 Task: Find connections with filter location Villa Alemana with filter topic #jobseekerswith filter profile language French with filter current company Vrinda Global with filter school Jagannath University, Jaipur with filter industry Advertising Services with filter service category Healthcare Consulting with filter keywords title Managers
Action: Mouse moved to (604, 70)
Screenshot: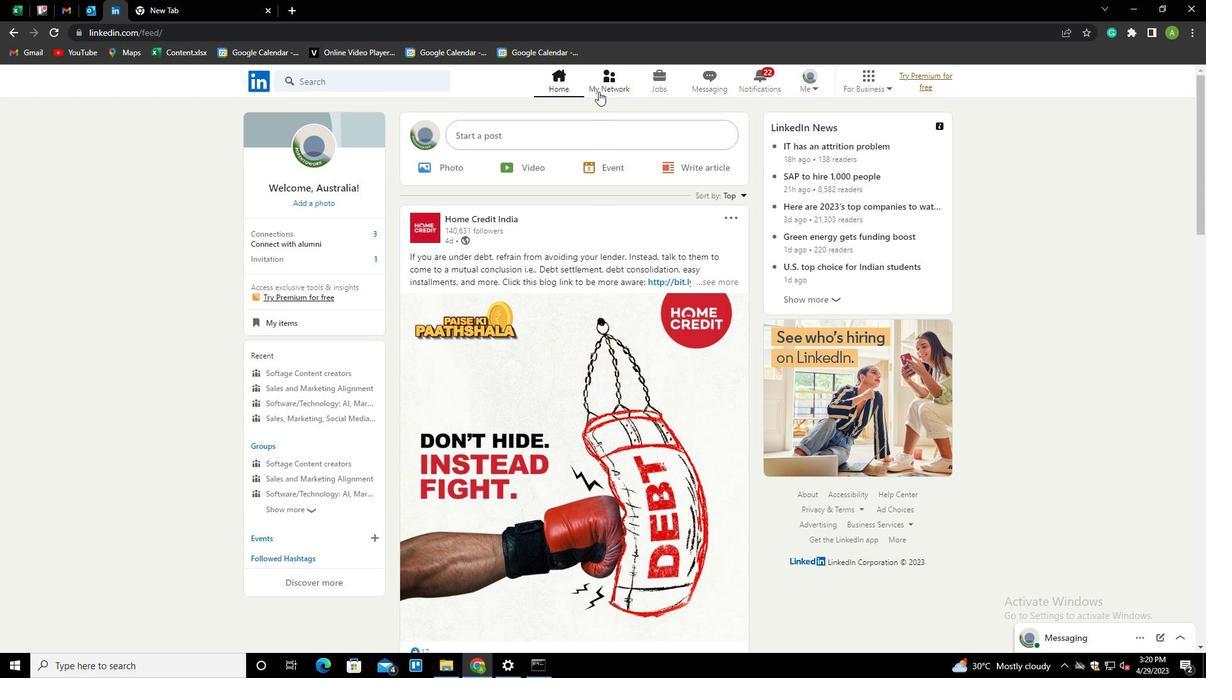 
Action: Mouse pressed left at (604, 70)
Screenshot: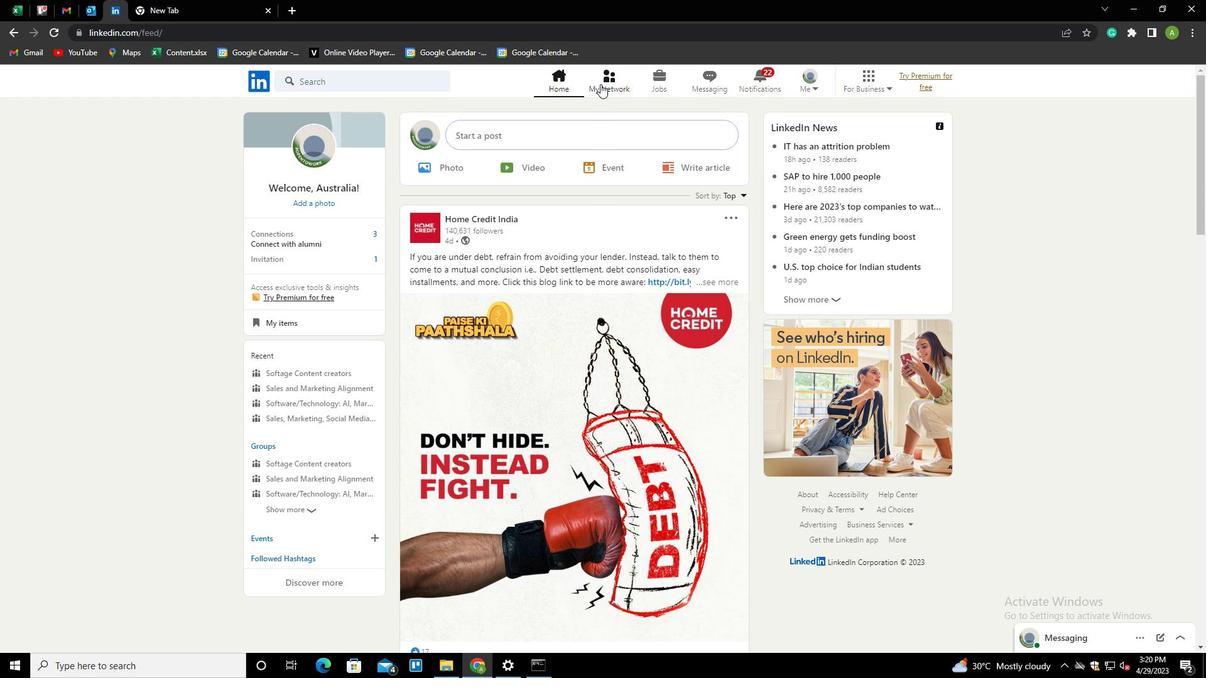 
Action: Mouse moved to (341, 143)
Screenshot: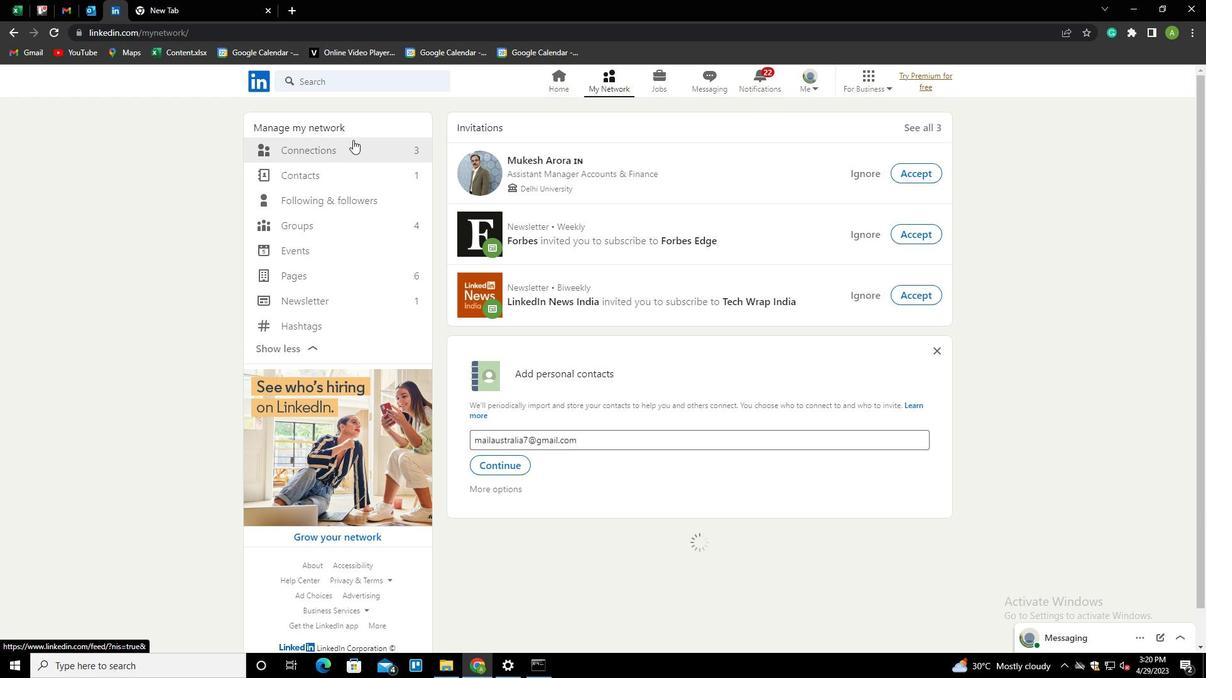 
Action: Mouse pressed left at (341, 143)
Screenshot: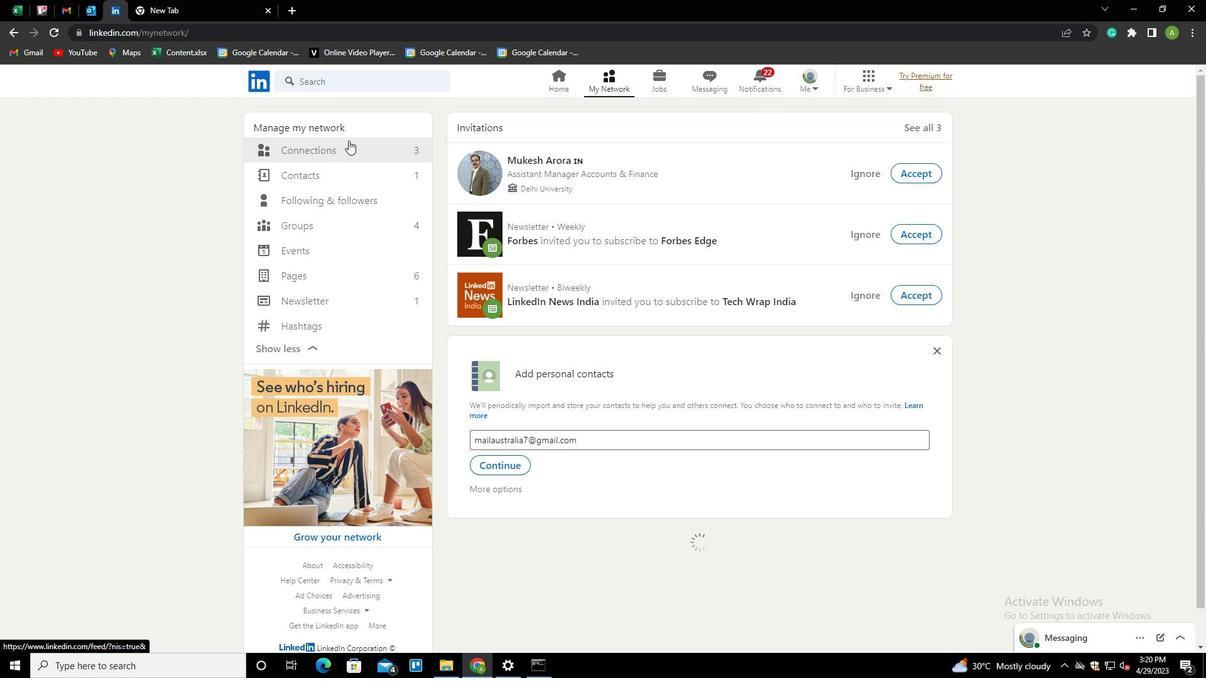 
Action: Mouse moved to (674, 148)
Screenshot: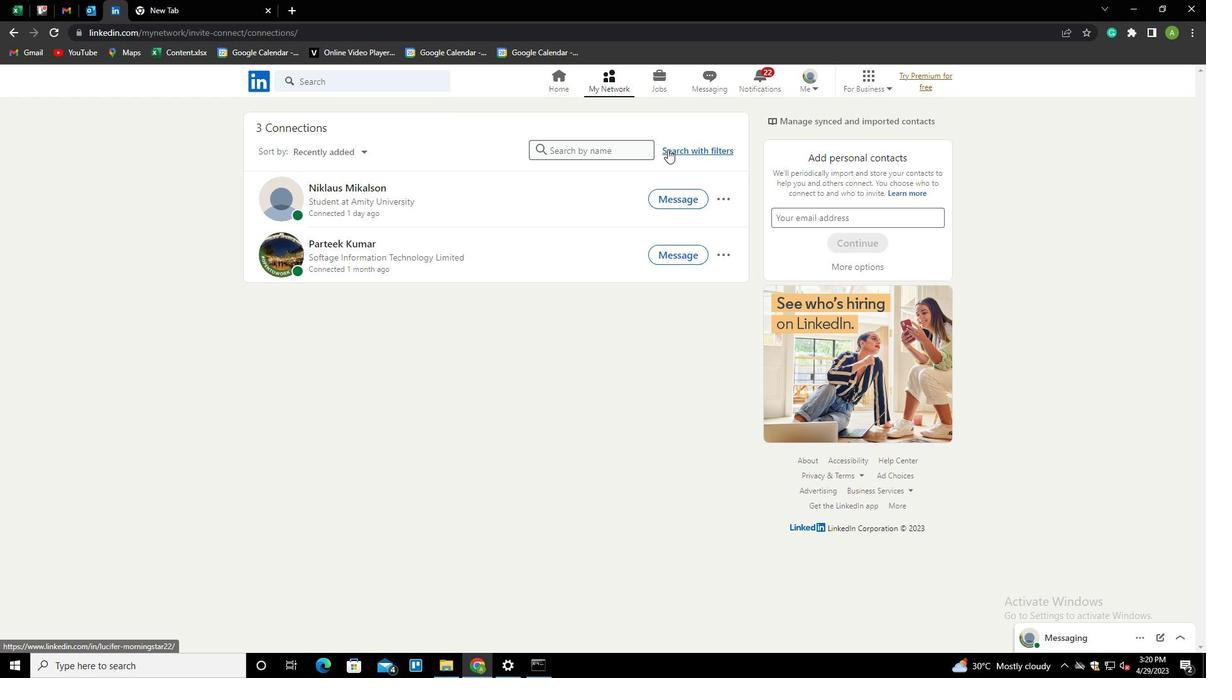 
Action: Mouse pressed left at (674, 148)
Screenshot: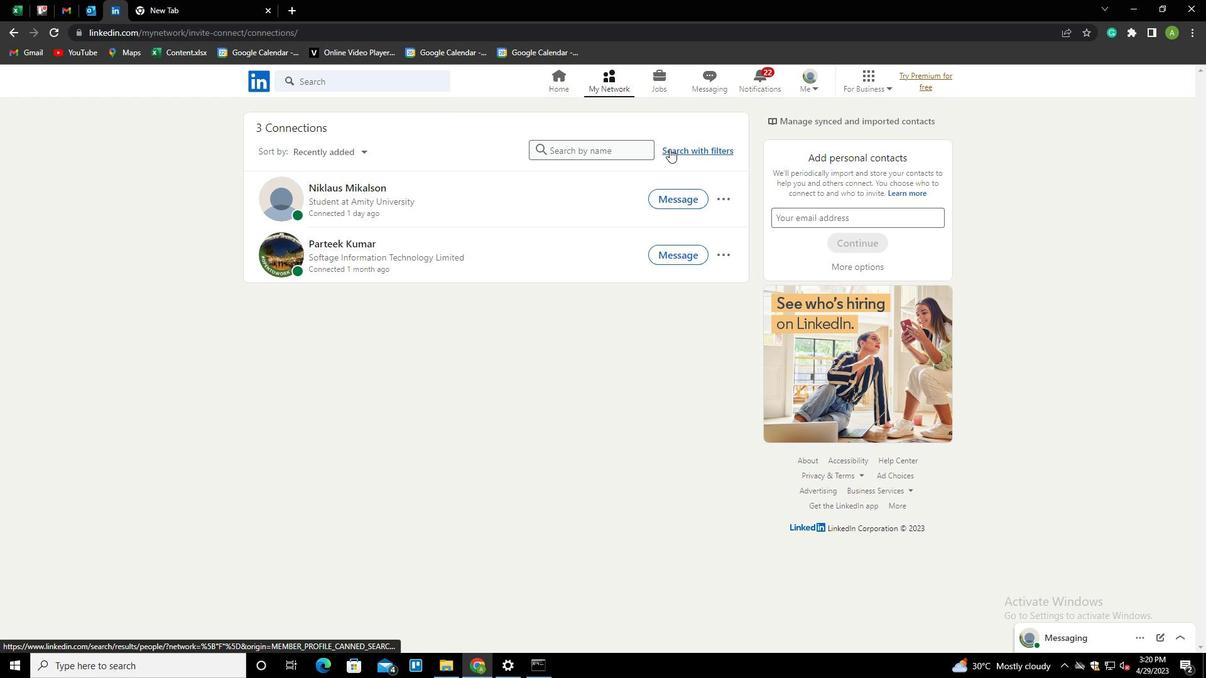 
Action: Mouse moved to (639, 113)
Screenshot: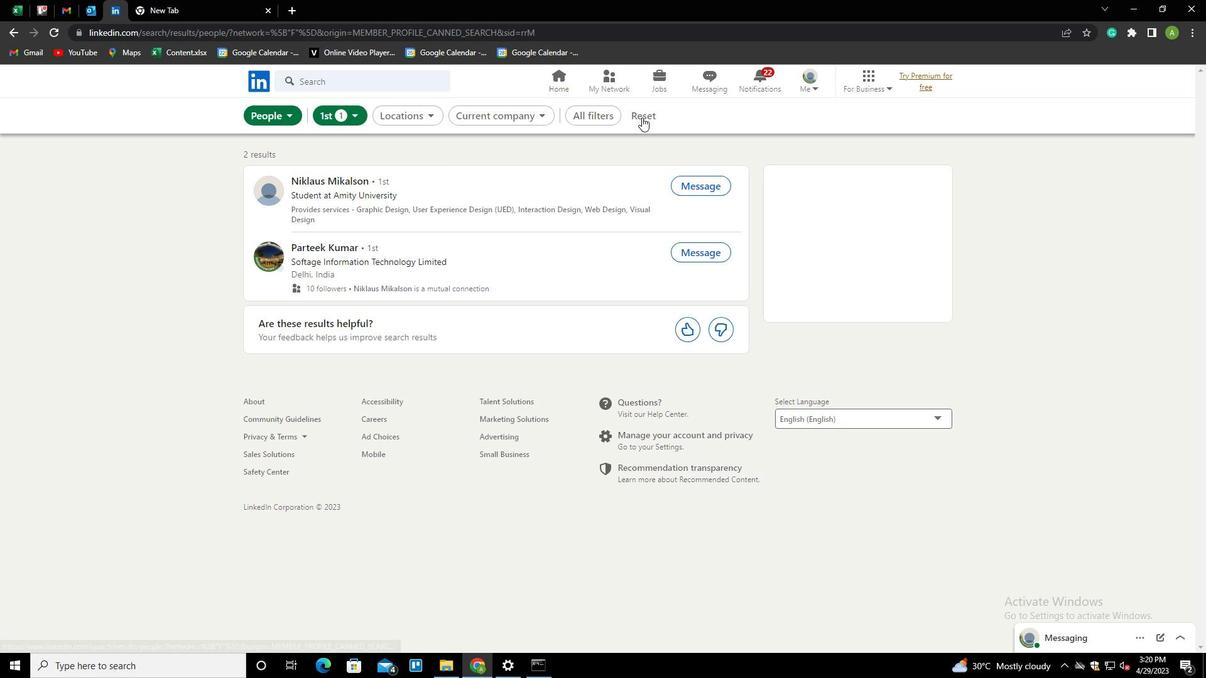 
Action: Mouse pressed left at (639, 113)
Screenshot: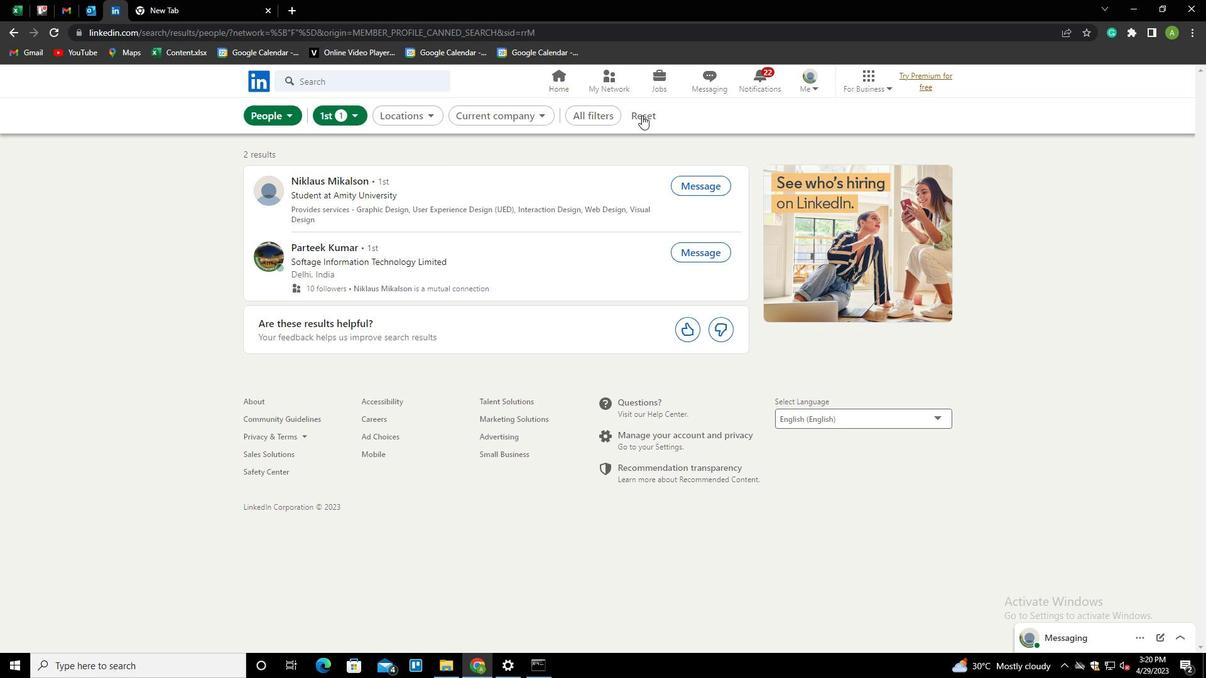 
Action: Mouse moved to (616, 117)
Screenshot: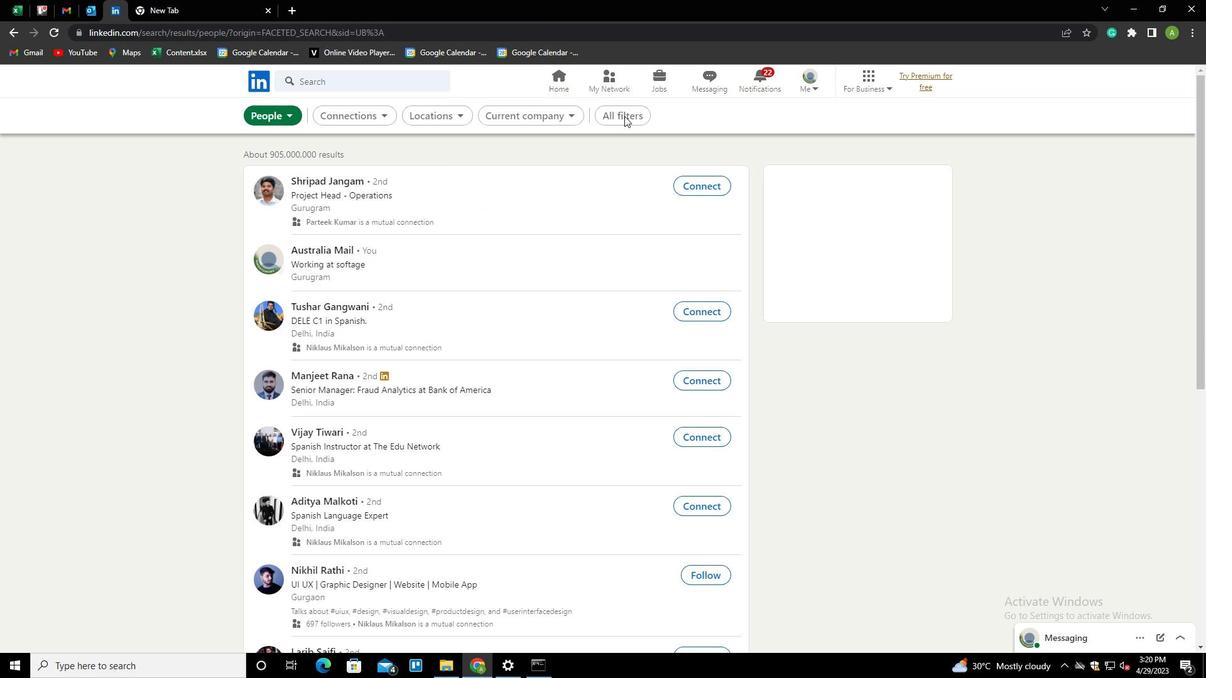 
Action: Mouse pressed left at (616, 117)
Screenshot: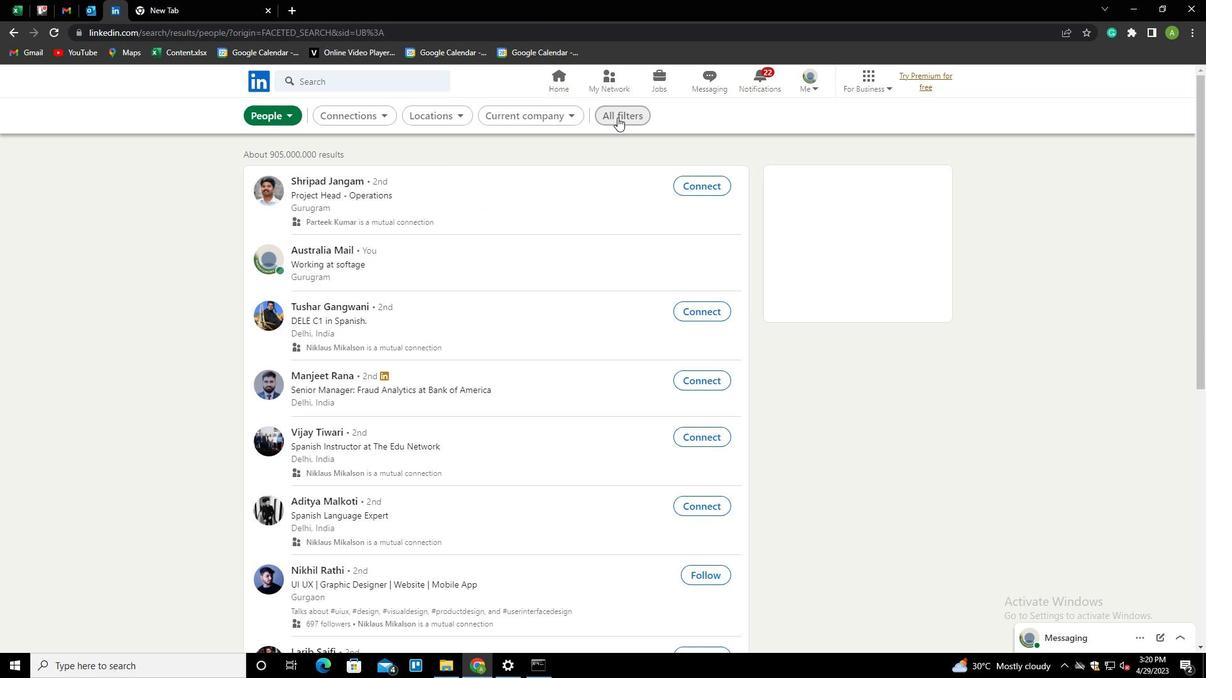 
Action: Mouse moved to (936, 311)
Screenshot: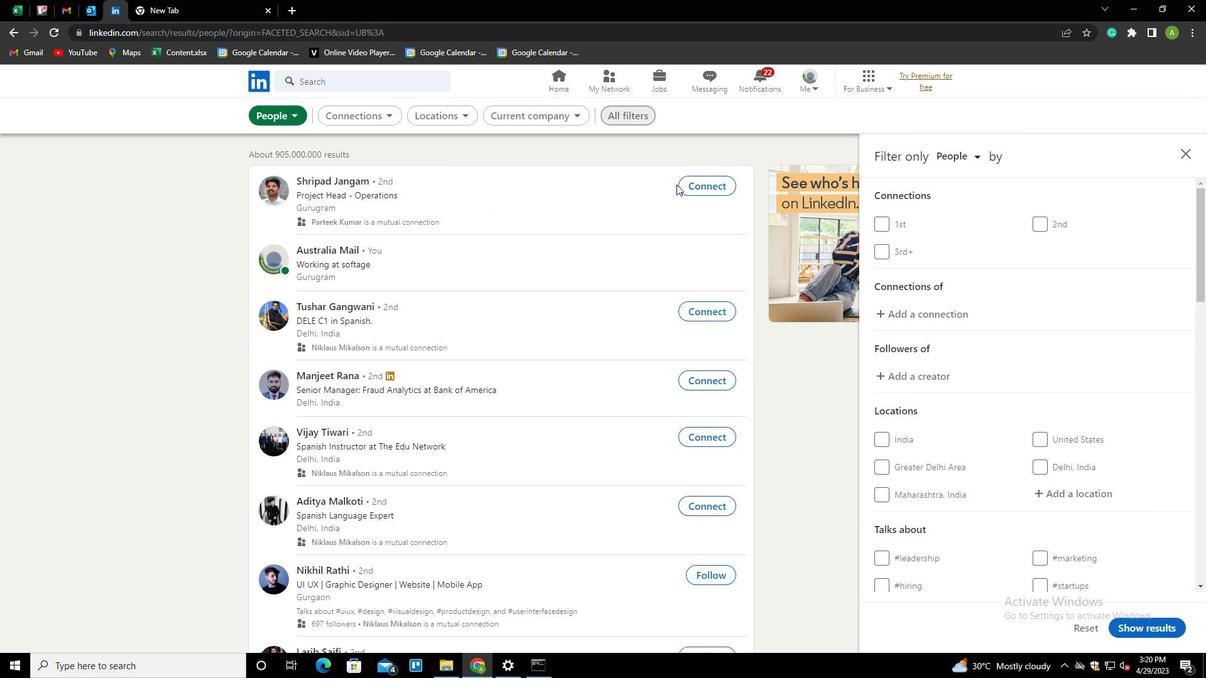 
Action: Mouse scrolled (936, 311) with delta (0, 0)
Screenshot: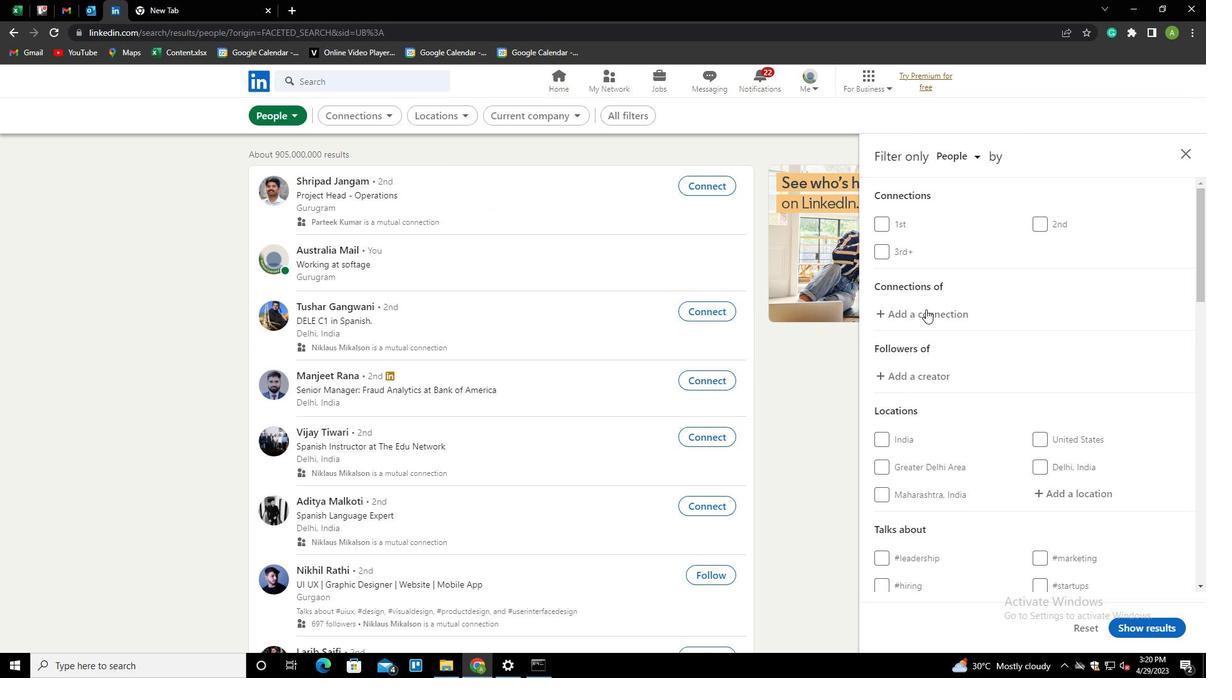 
Action: Mouse scrolled (936, 311) with delta (0, 0)
Screenshot: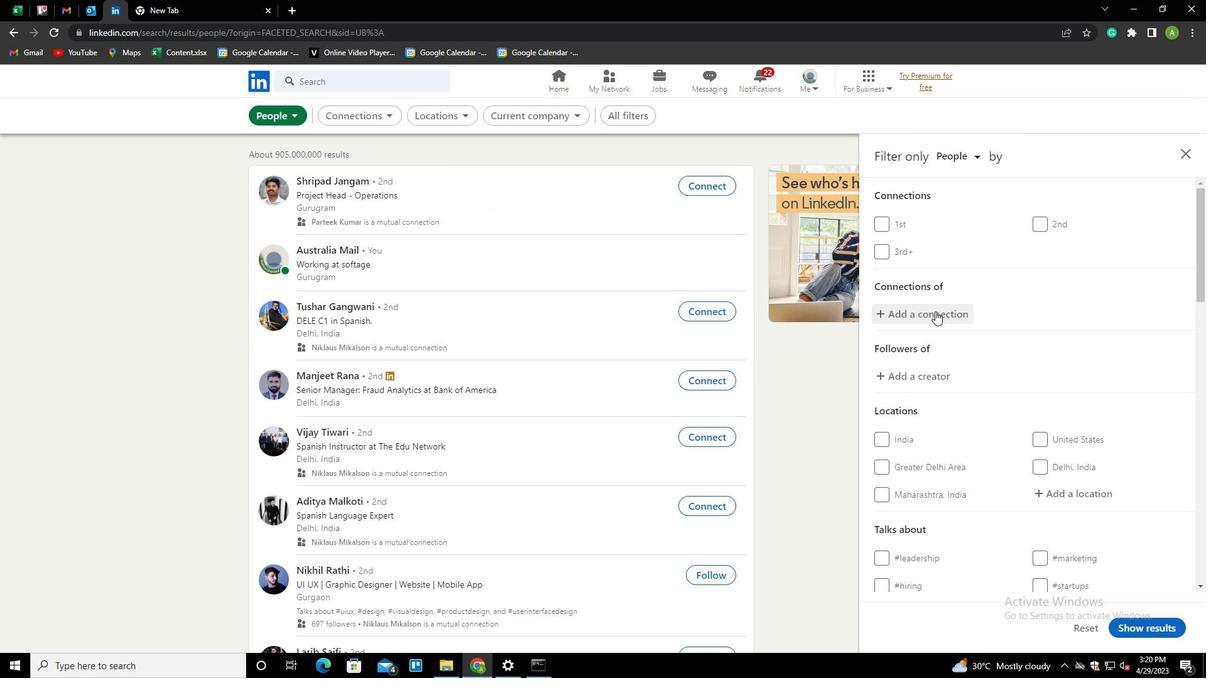 
Action: Mouse moved to (1034, 373)
Screenshot: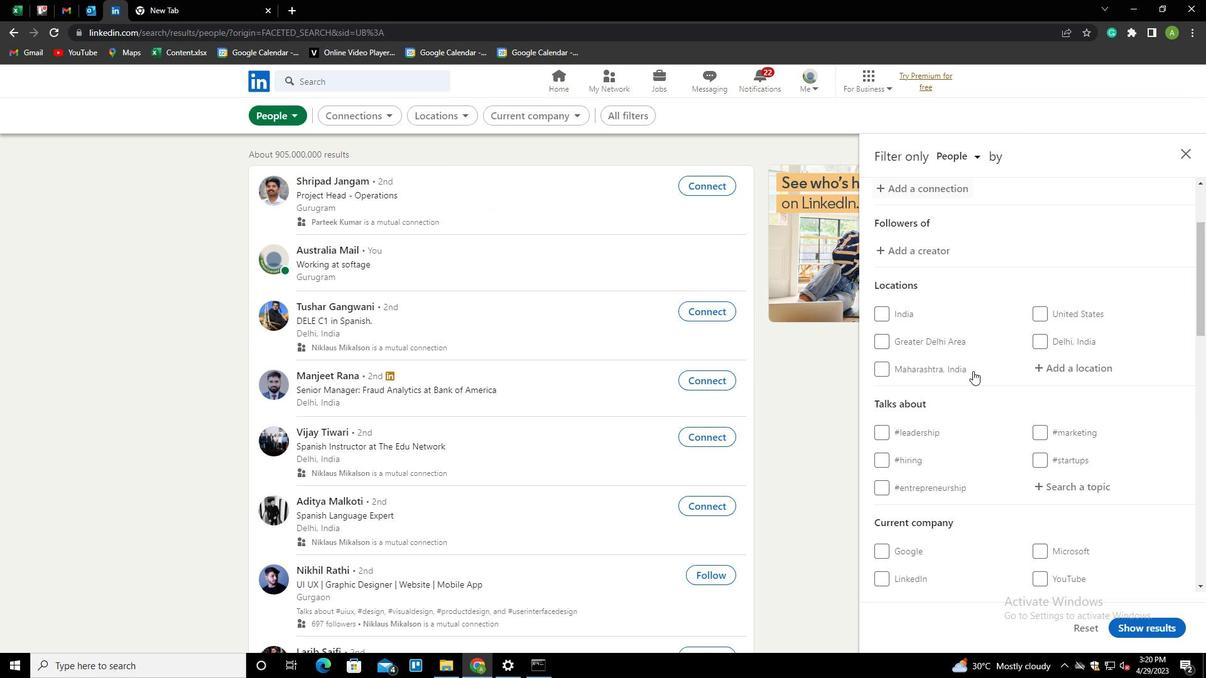 
Action: Mouse pressed left at (1034, 373)
Screenshot: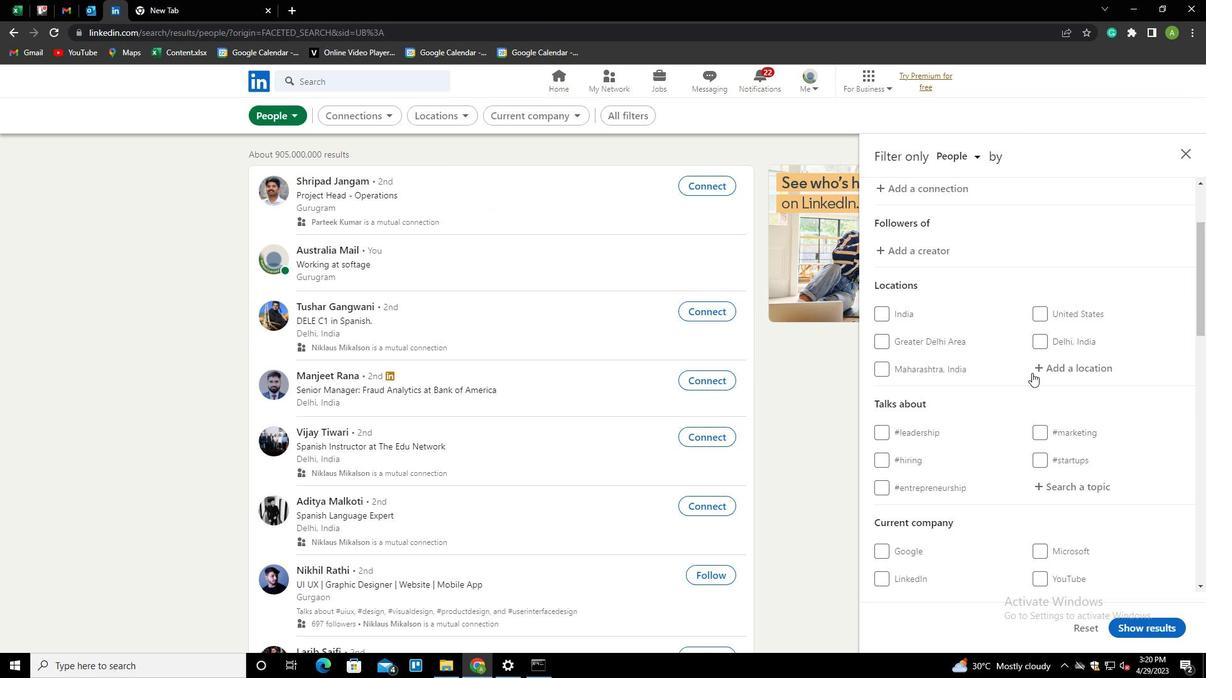 
Action: Mouse moved to (1073, 372)
Screenshot: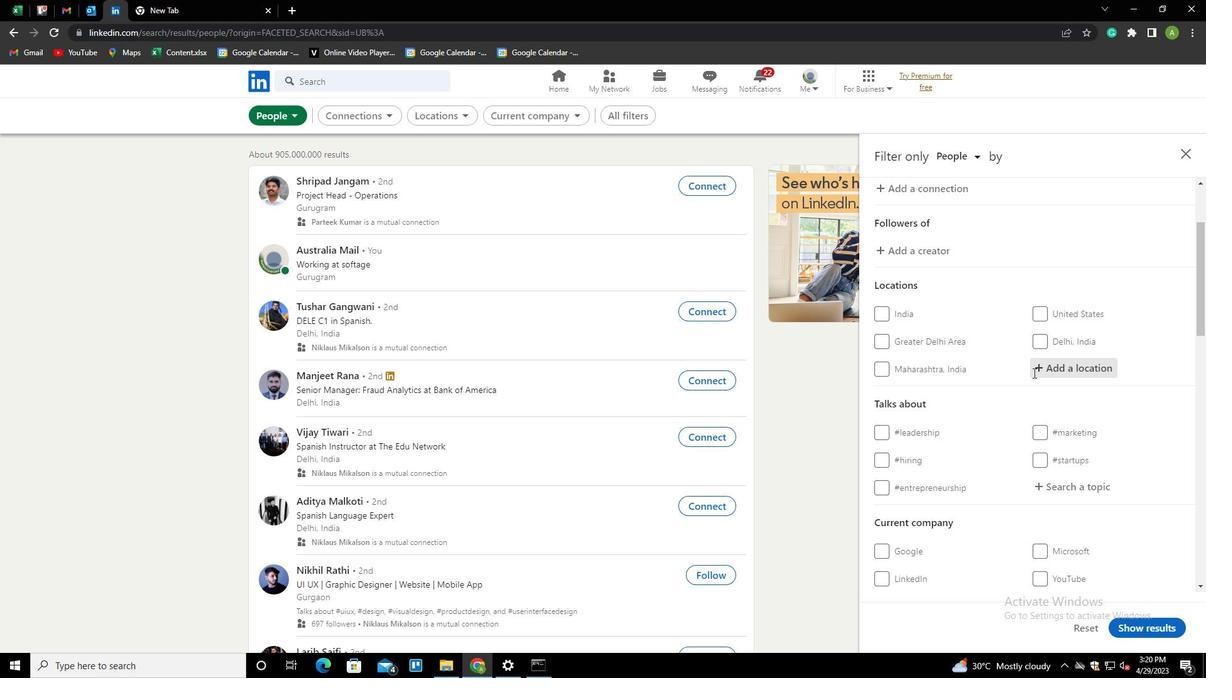 
Action: Mouse pressed left at (1073, 372)
Screenshot: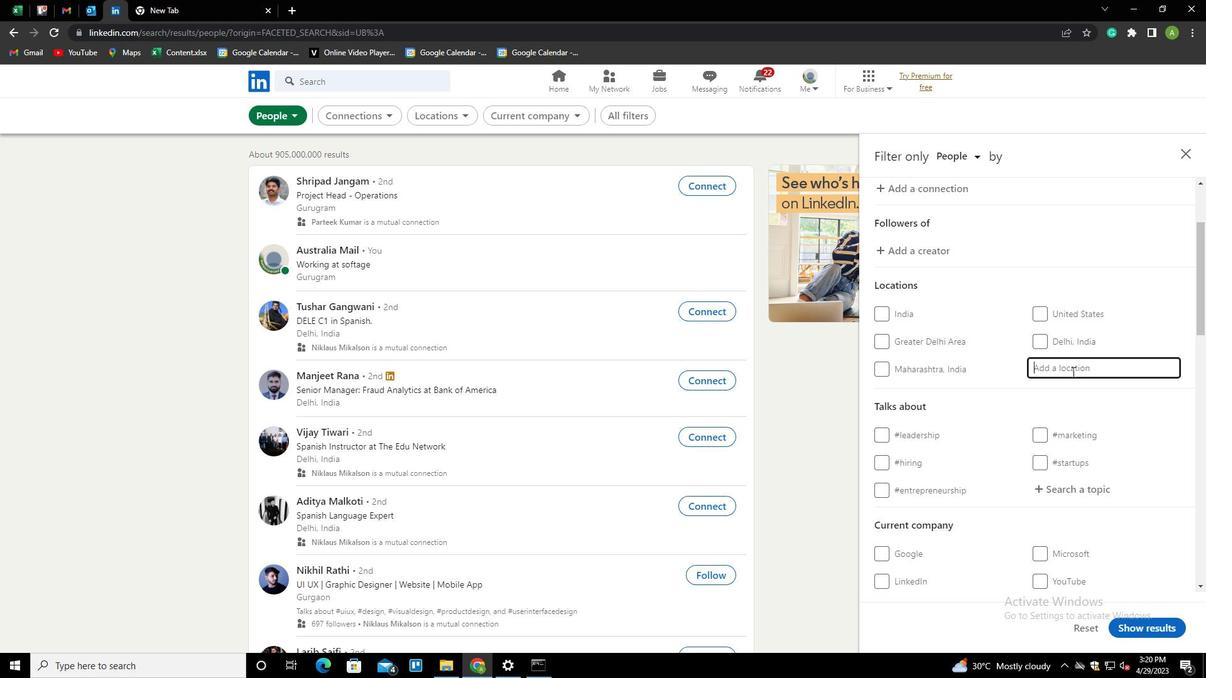 
Action: Key pressed <Key.shift><Key.shift><Key.shift><Key.shift>VILLA<Key.down><Key.enter>
Screenshot: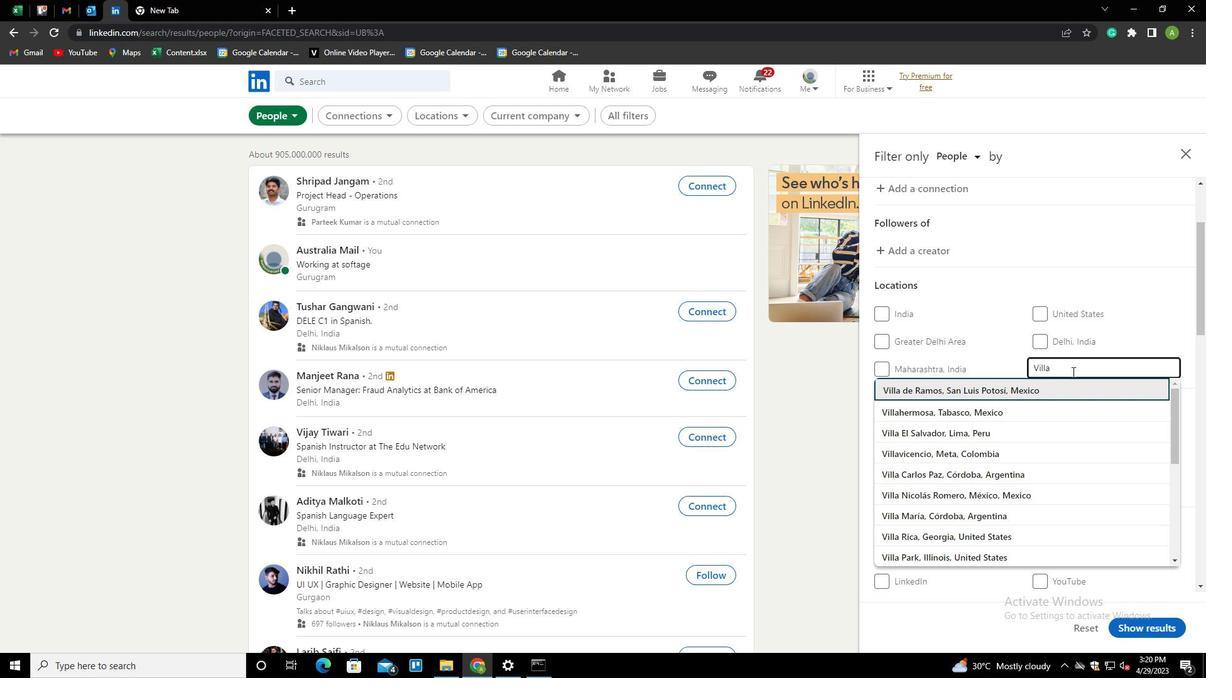 
Action: Mouse scrolled (1073, 371) with delta (0, 0)
Screenshot: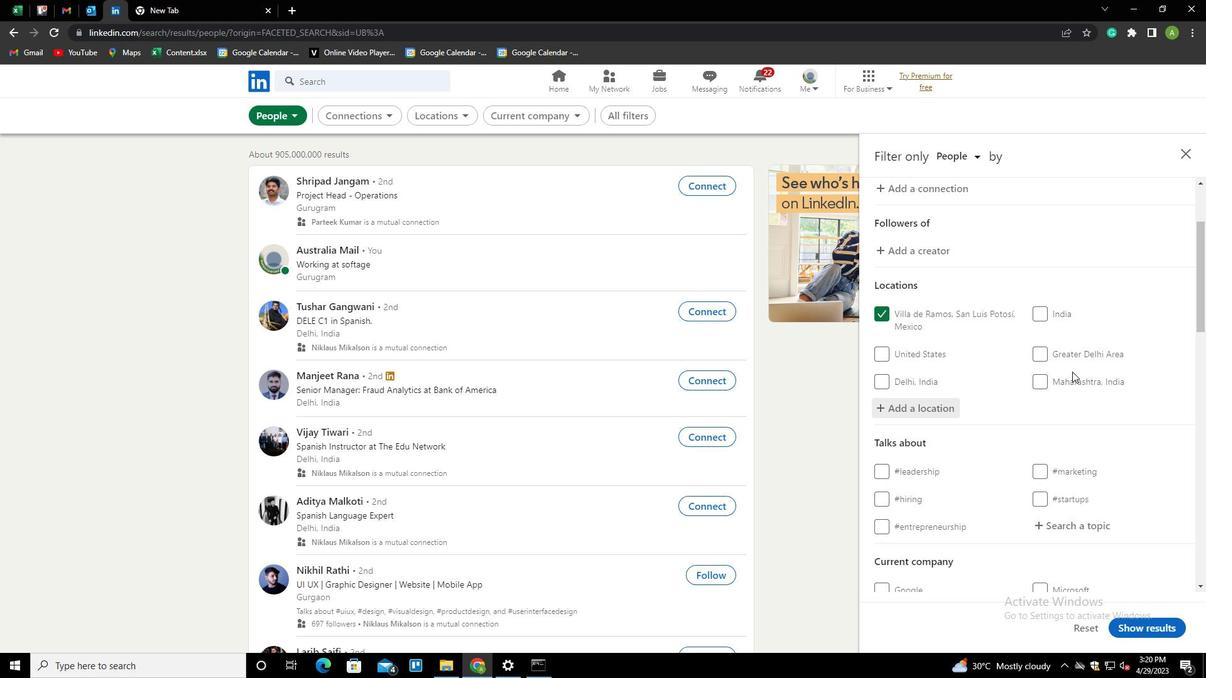 
Action: Mouse scrolled (1073, 371) with delta (0, 0)
Screenshot: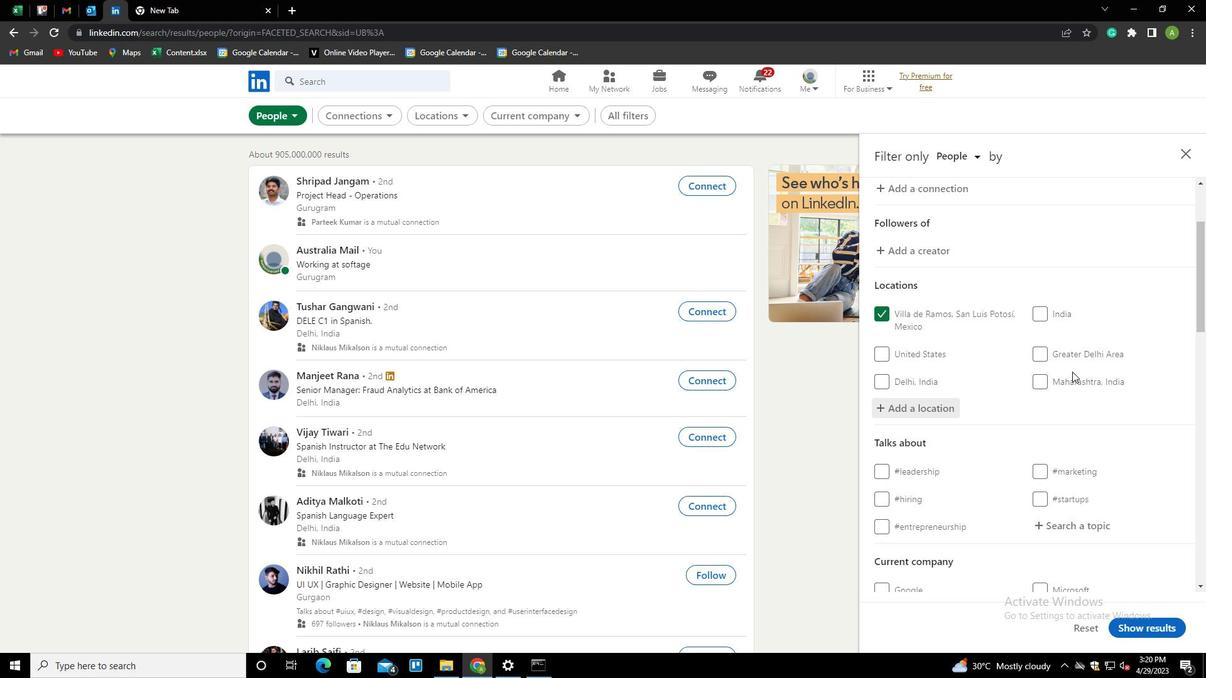 
Action: Mouse moved to (1065, 409)
Screenshot: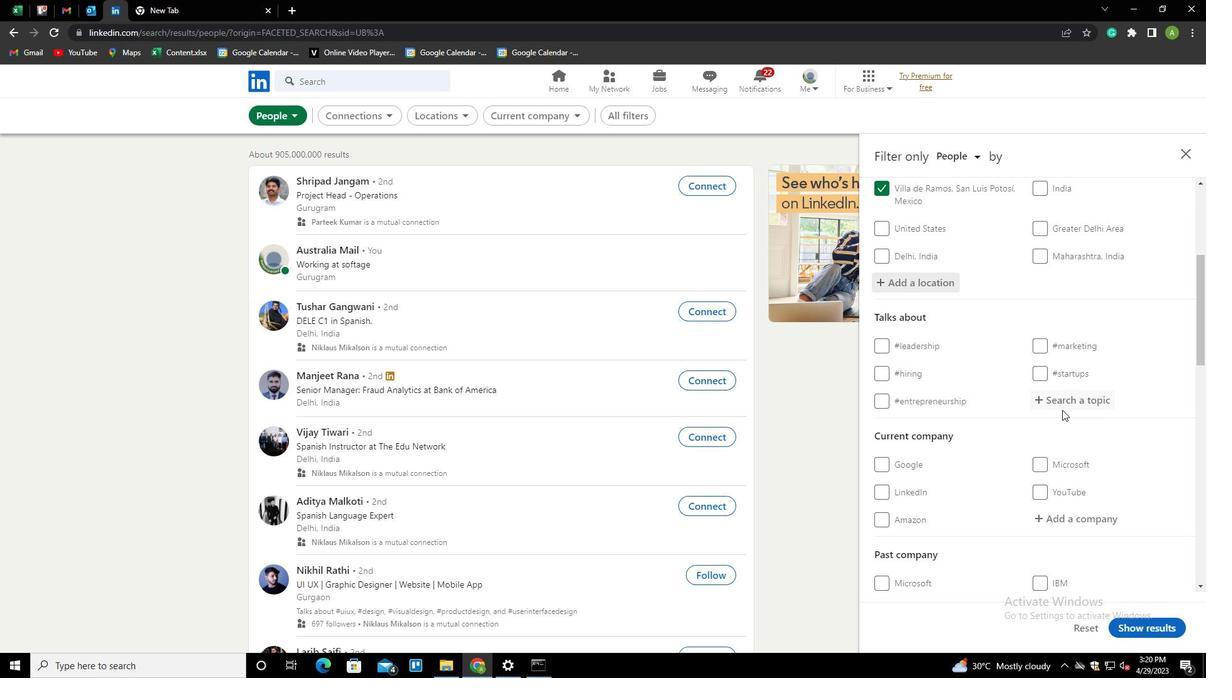 
Action: Mouse pressed left at (1065, 409)
Screenshot: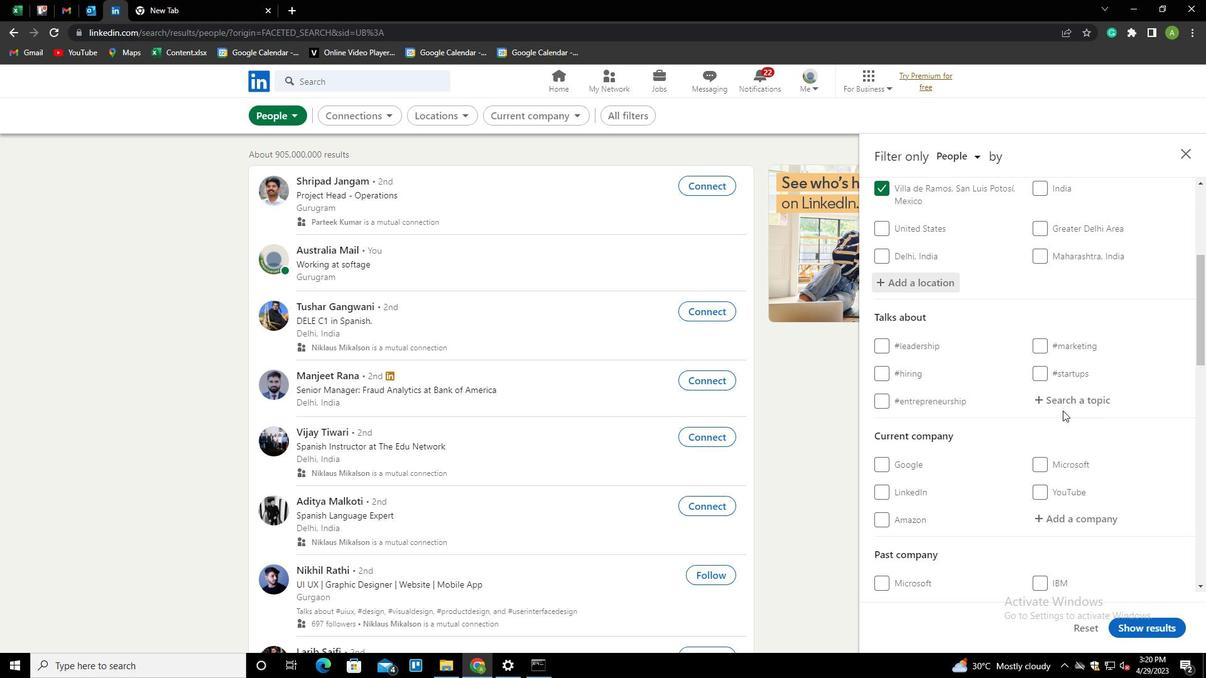 
Action: Key pressed <Key.shift><Key.shift><Key.shift><Key.shift>JOBSEEKERS<Key.down><Key.enter>
Screenshot: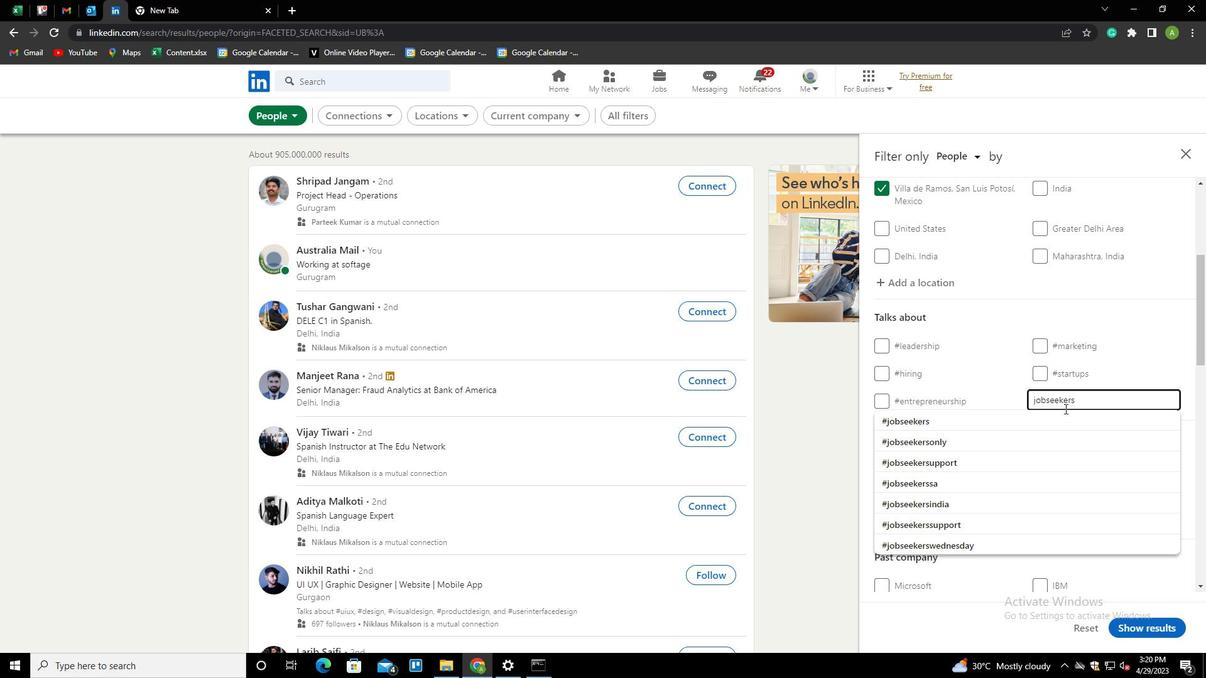
Action: Mouse scrolled (1065, 408) with delta (0, 0)
Screenshot: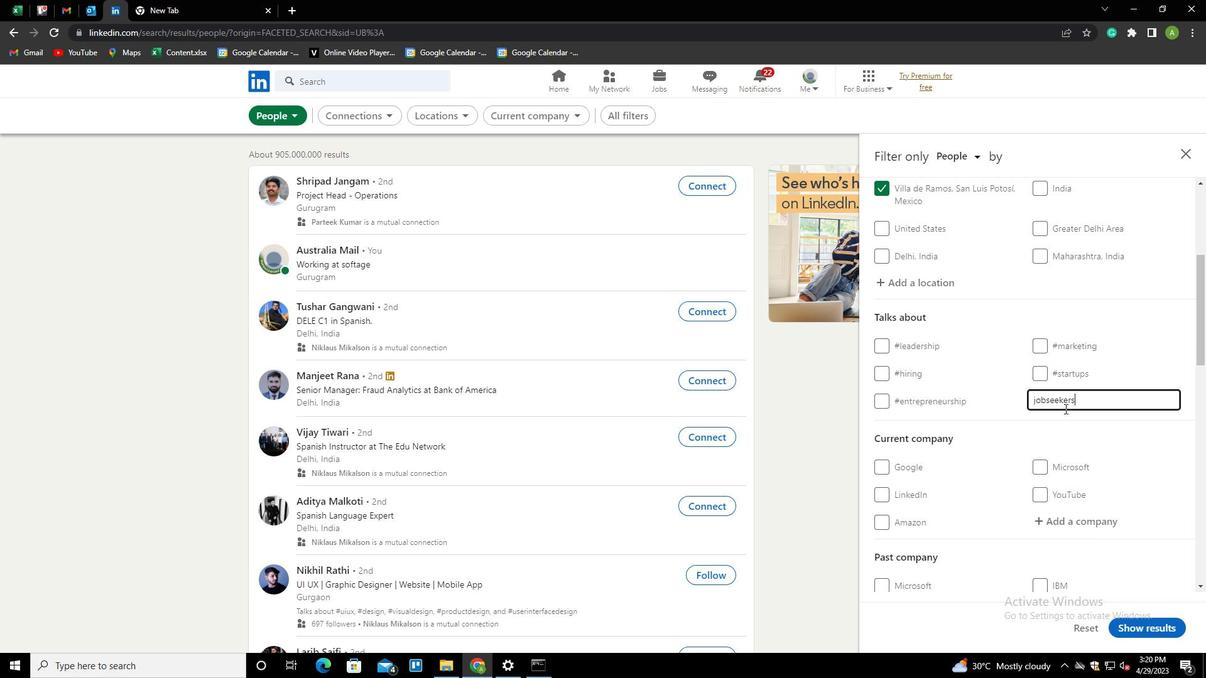 
Action: Mouse scrolled (1065, 408) with delta (0, 0)
Screenshot: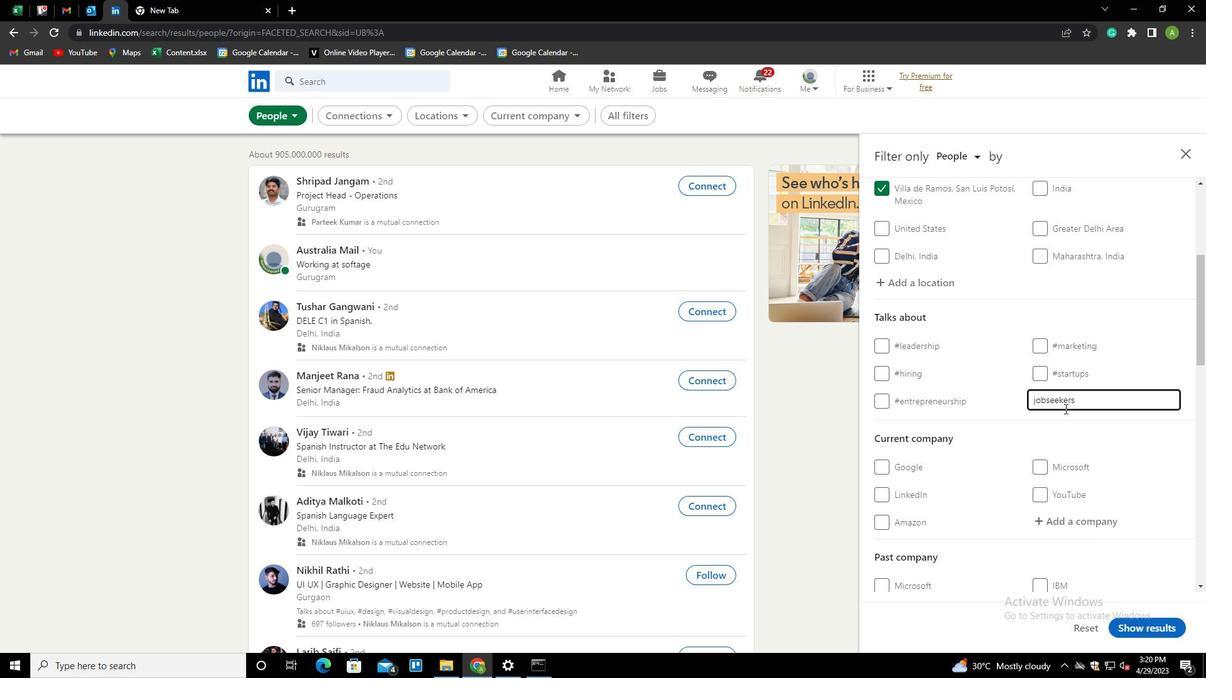 
Action: Mouse scrolled (1065, 408) with delta (0, 0)
Screenshot: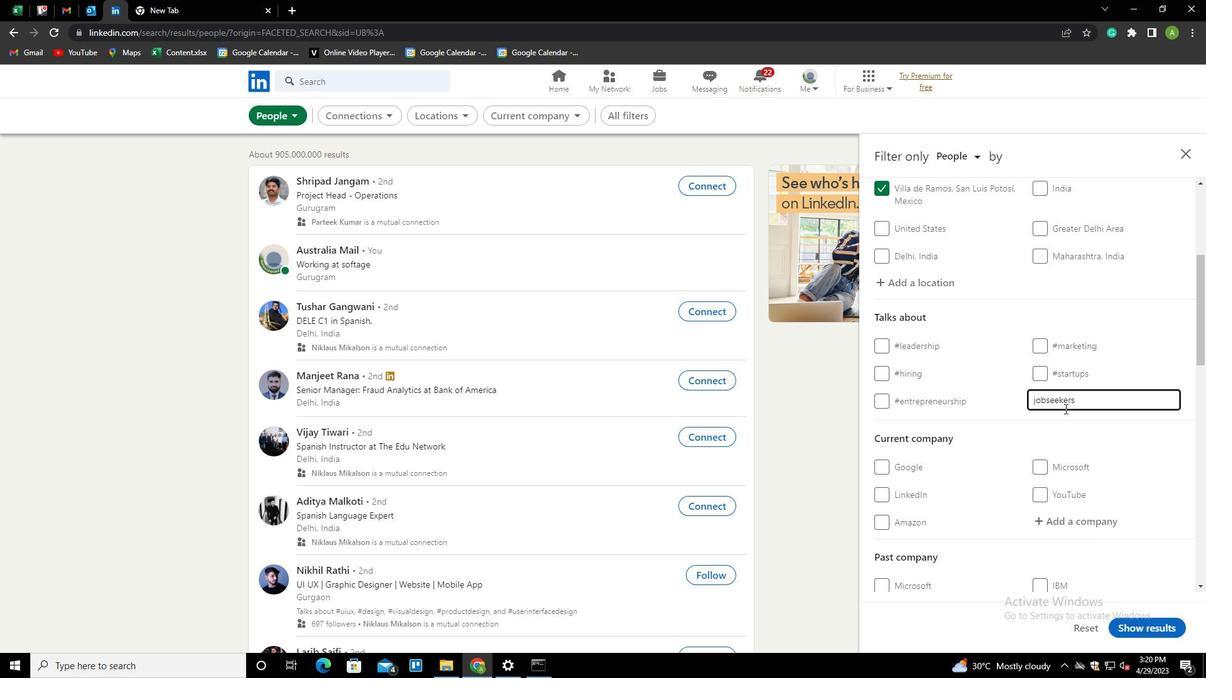 
Action: Mouse scrolled (1065, 408) with delta (0, 0)
Screenshot: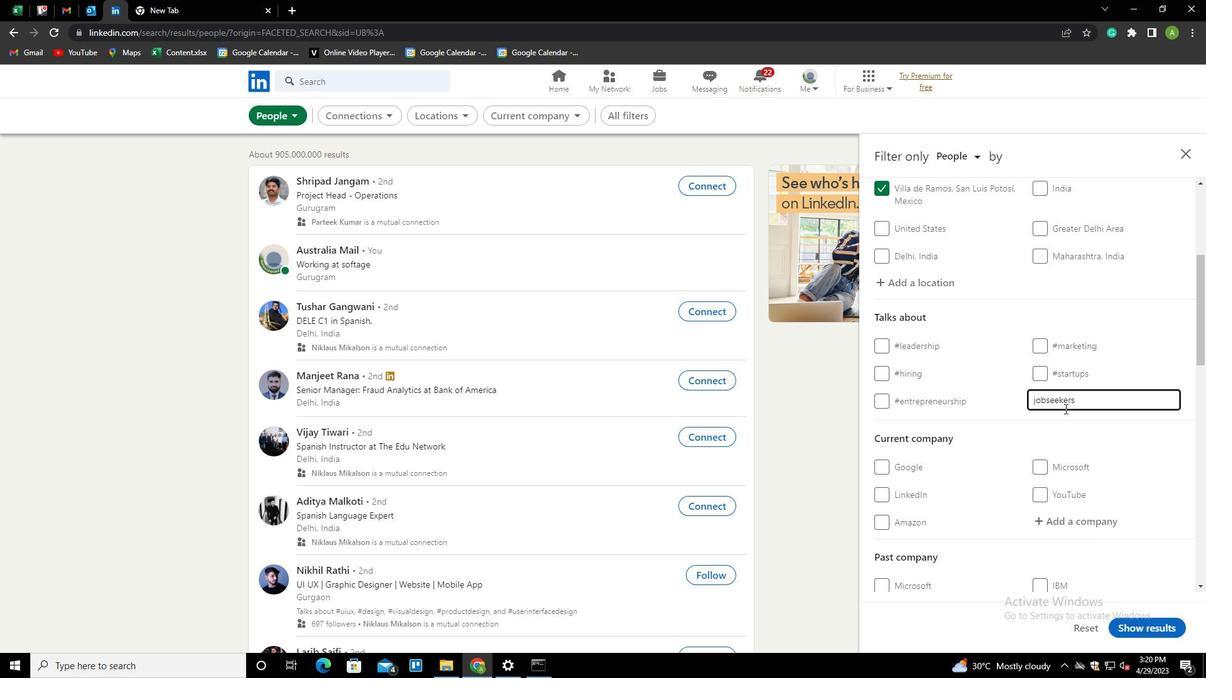 
Action: Mouse scrolled (1065, 408) with delta (0, 0)
Screenshot: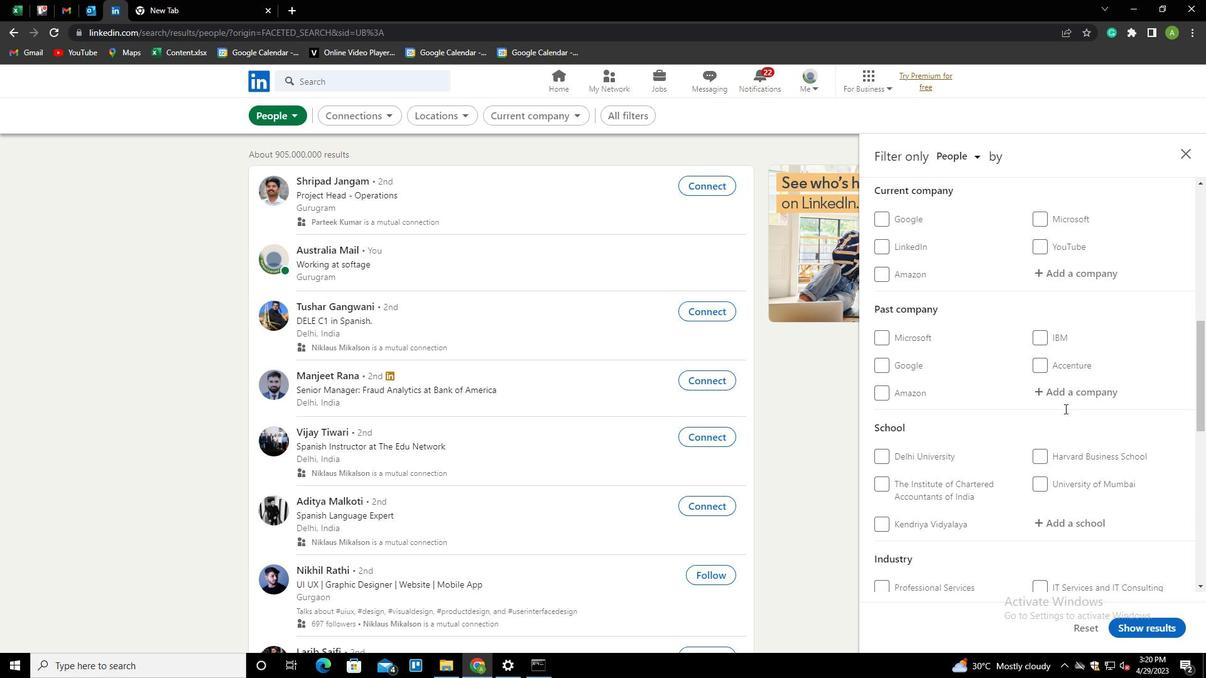 
Action: Mouse scrolled (1065, 408) with delta (0, 0)
Screenshot: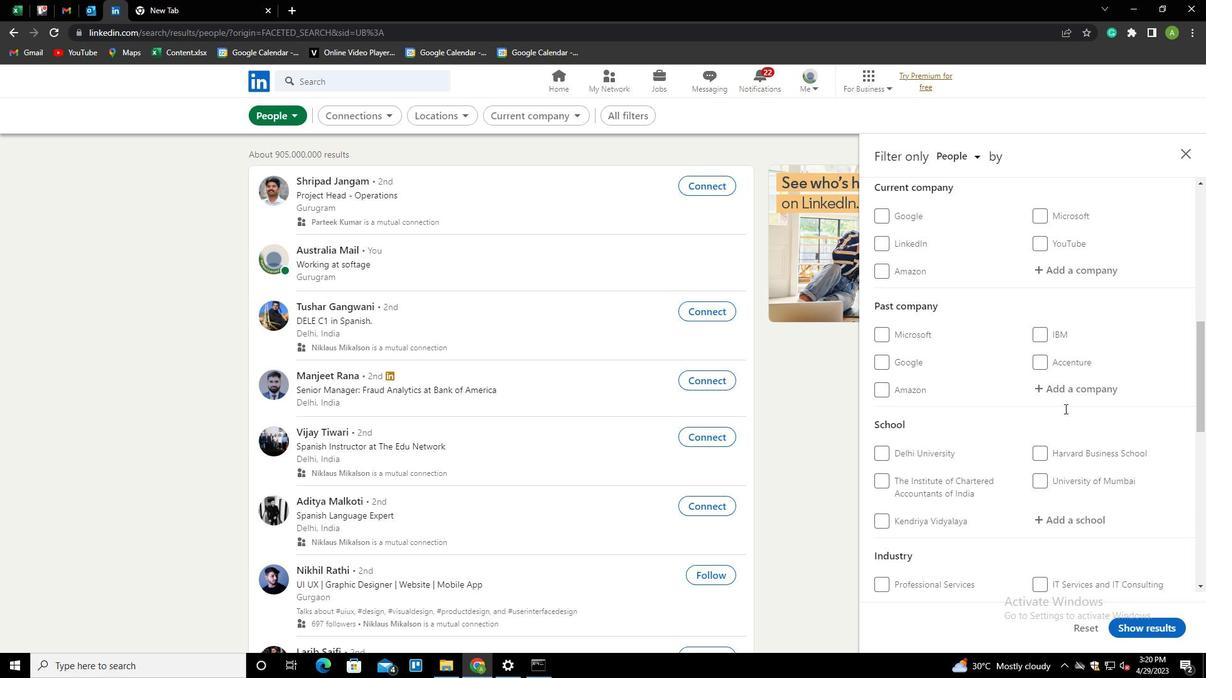 
Action: Mouse scrolled (1065, 408) with delta (0, 0)
Screenshot: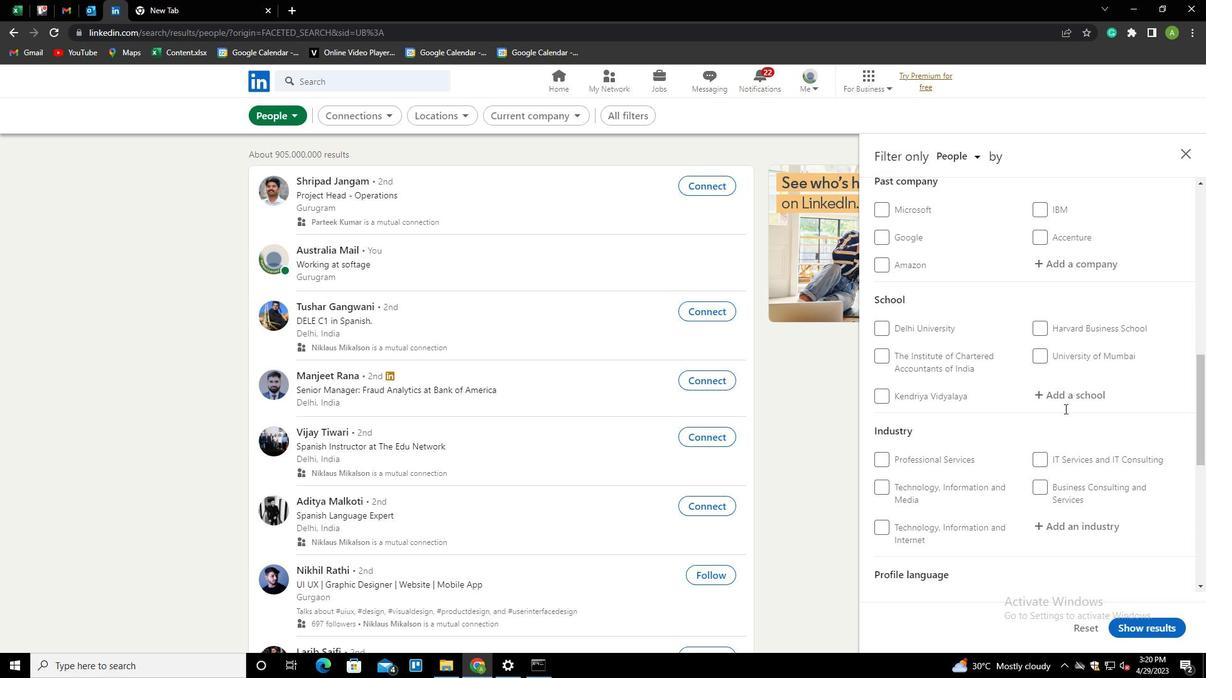 
Action: Mouse scrolled (1065, 408) with delta (0, 0)
Screenshot: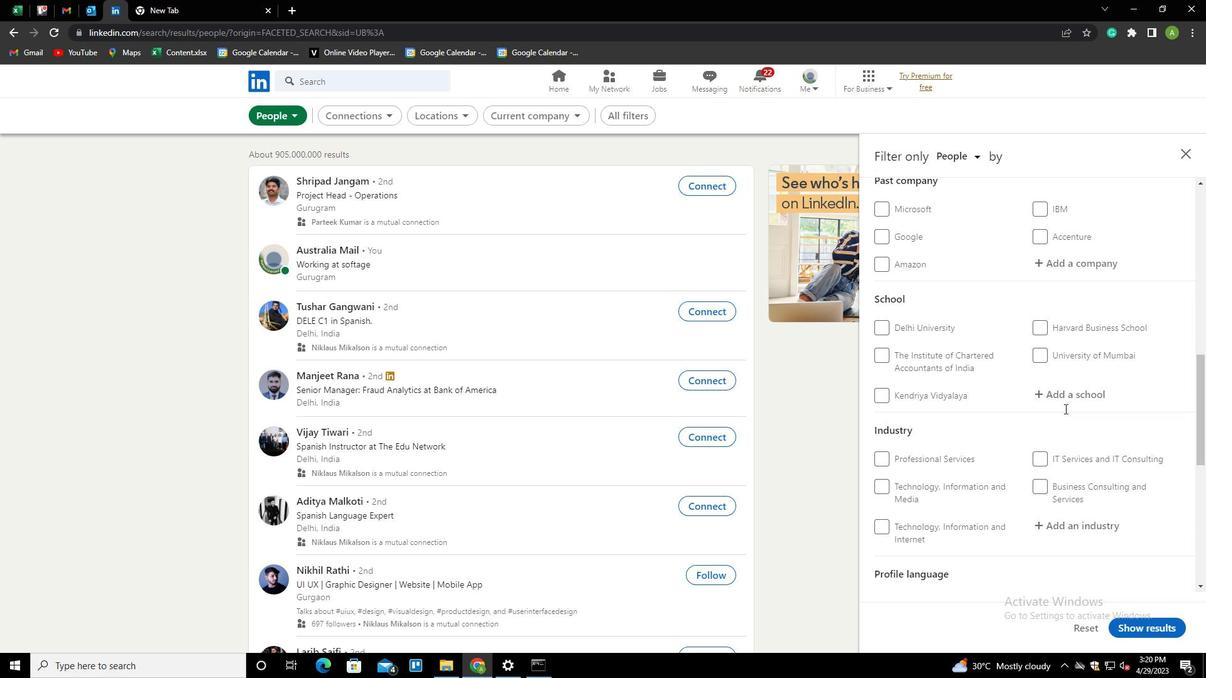 
Action: Mouse scrolled (1065, 408) with delta (0, 0)
Screenshot: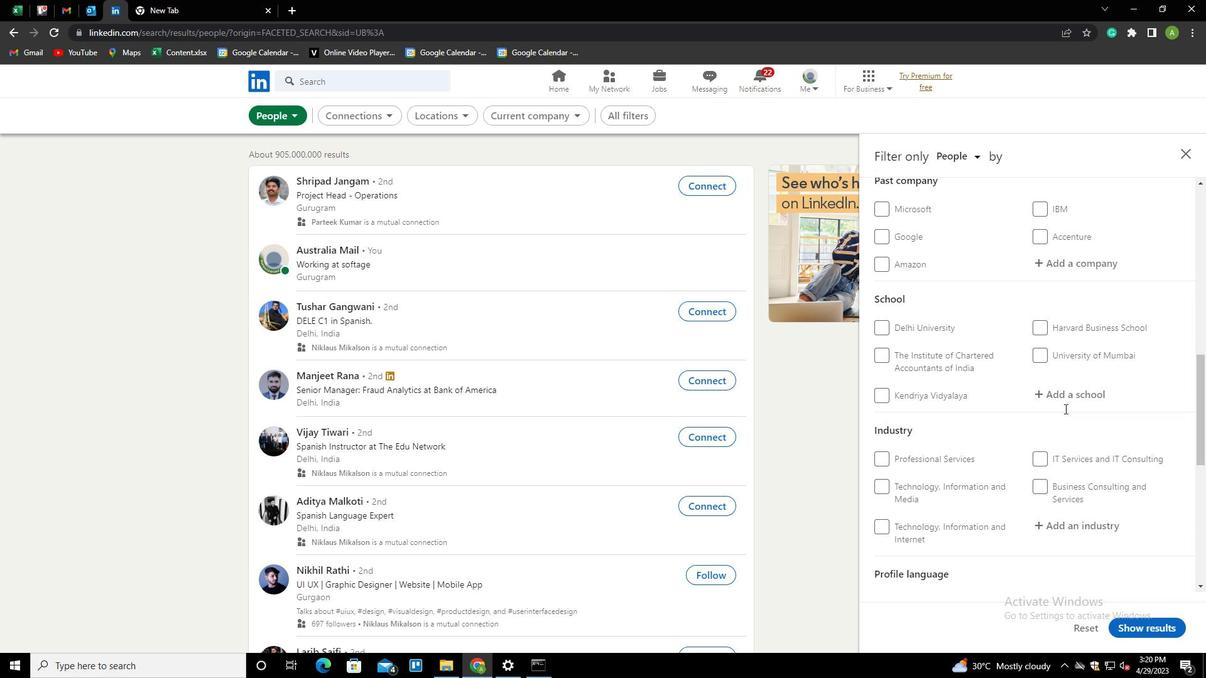 
Action: Mouse moved to (1037, 415)
Screenshot: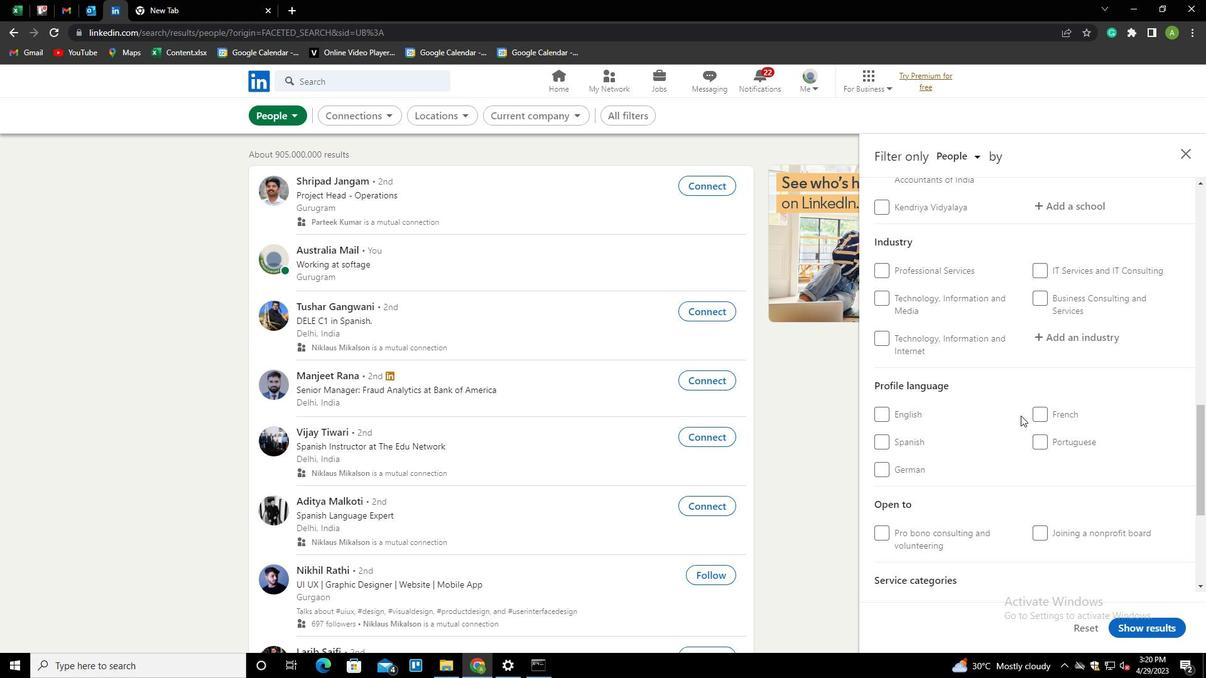 
Action: Mouse pressed left at (1037, 415)
Screenshot: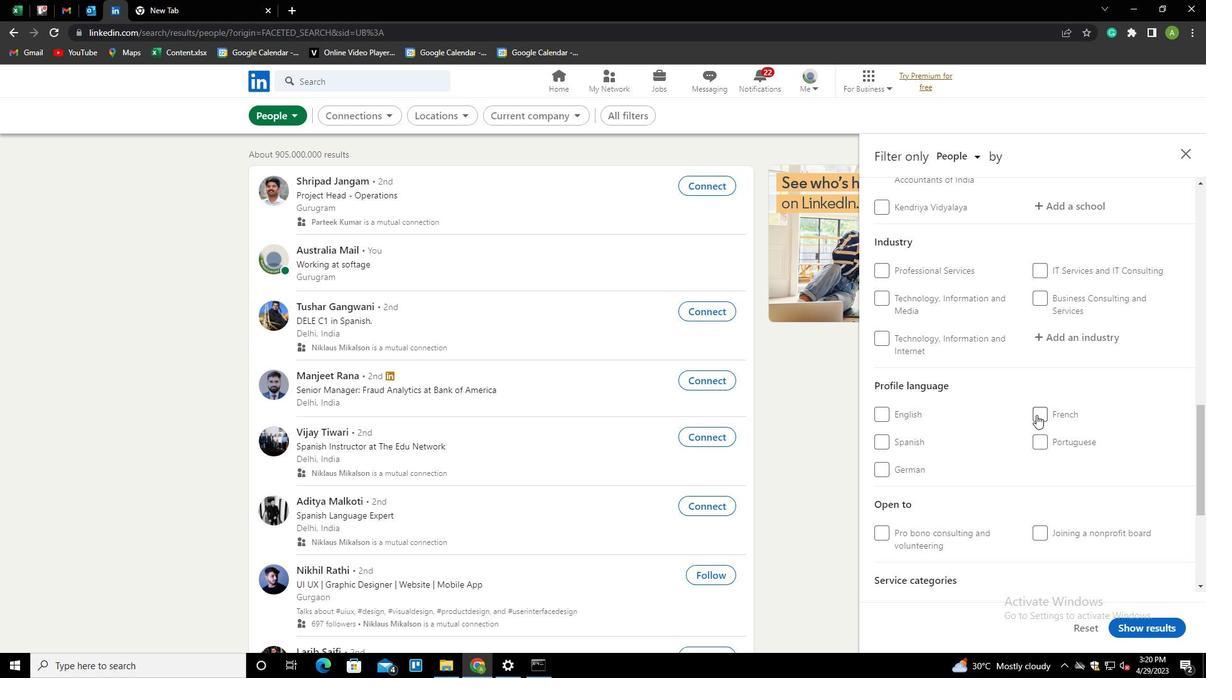 
Action: Mouse moved to (1085, 403)
Screenshot: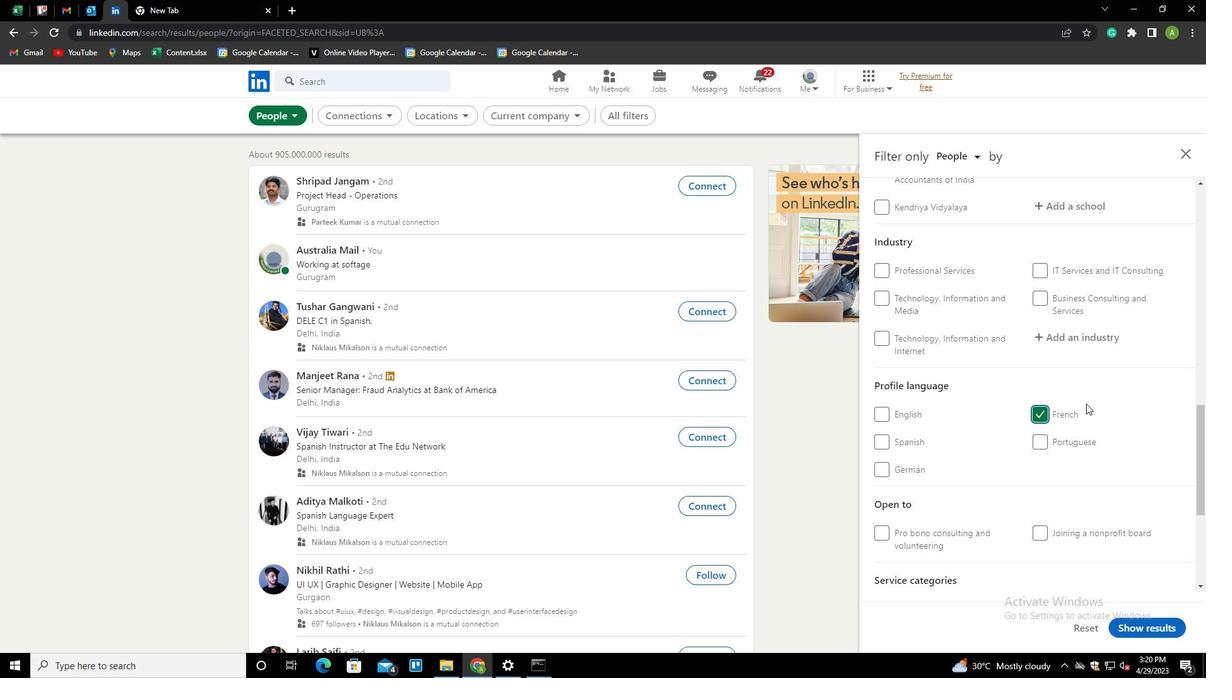 
Action: Mouse scrolled (1085, 404) with delta (0, 0)
Screenshot: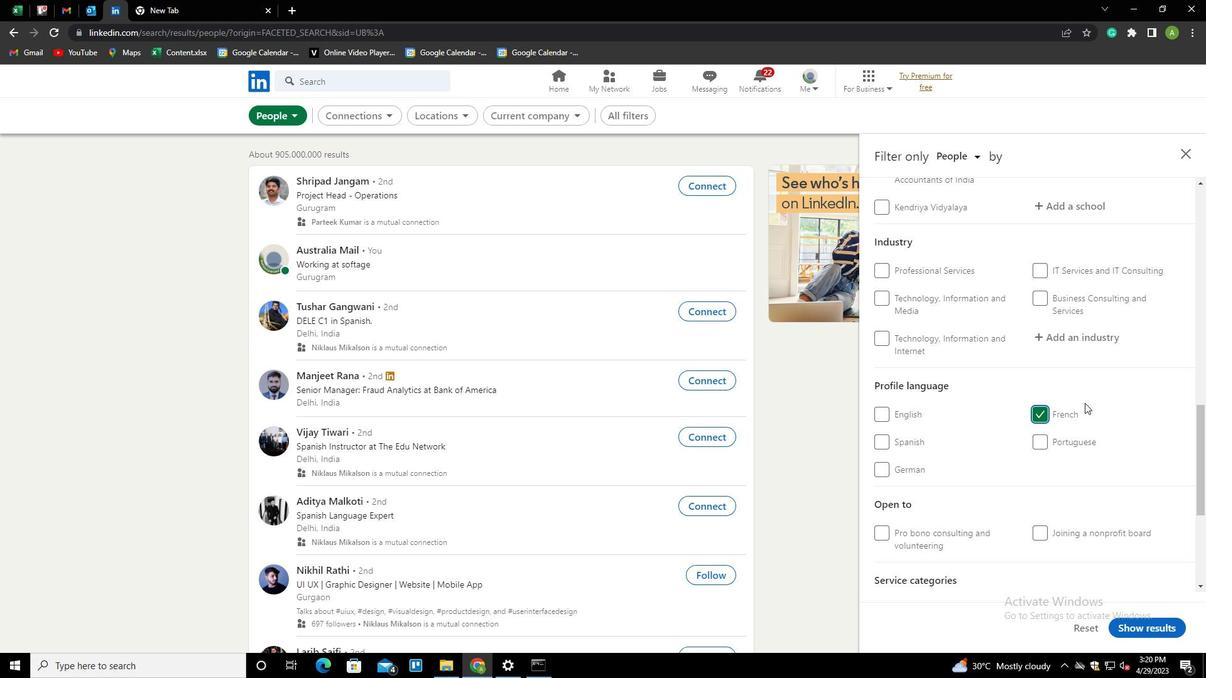 
Action: Mouse scrolled (1085, 404) with delta (0, 0)
Screenshot: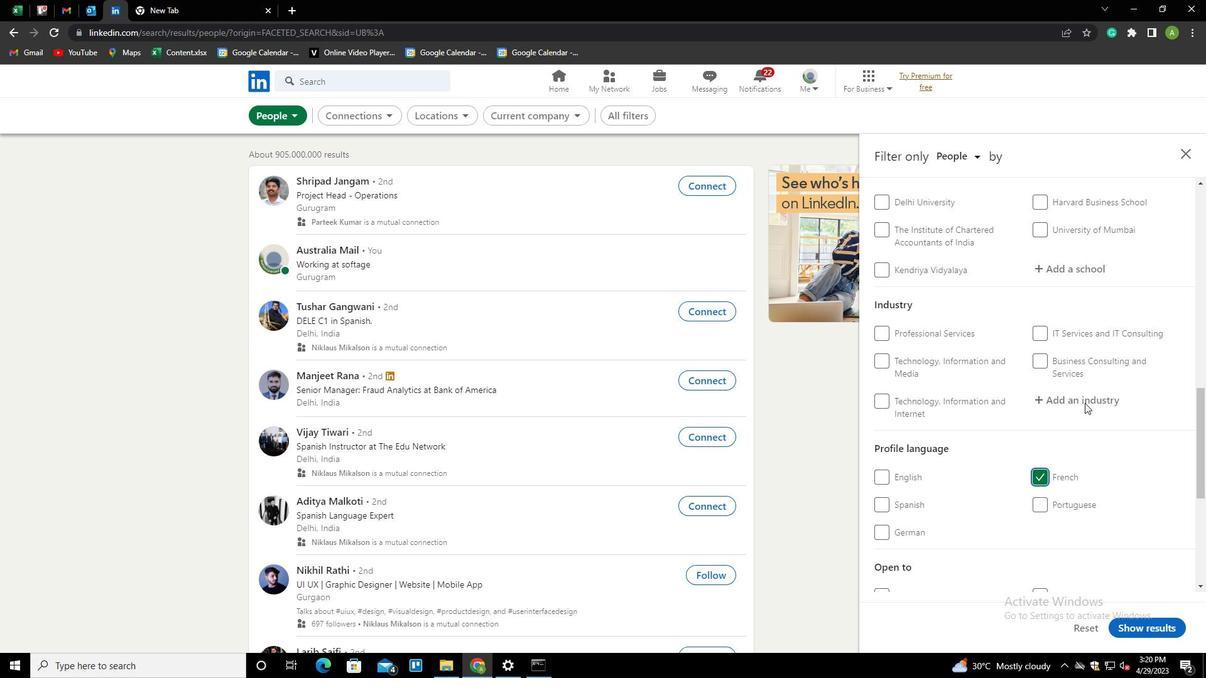 
Action: Mouse scrolled (1085, 404) with delta (0, 0)
Screenshot: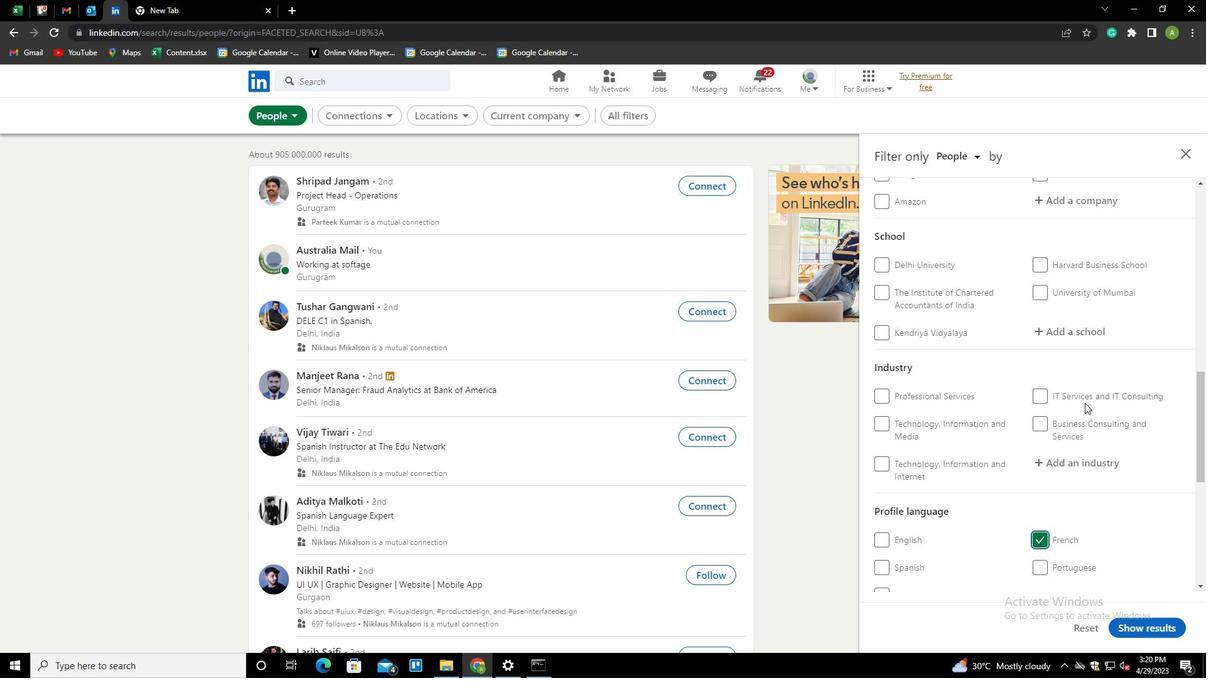 
Action: Mouse scrolled (1085, 404) with delta (0, 0)
Screenshot: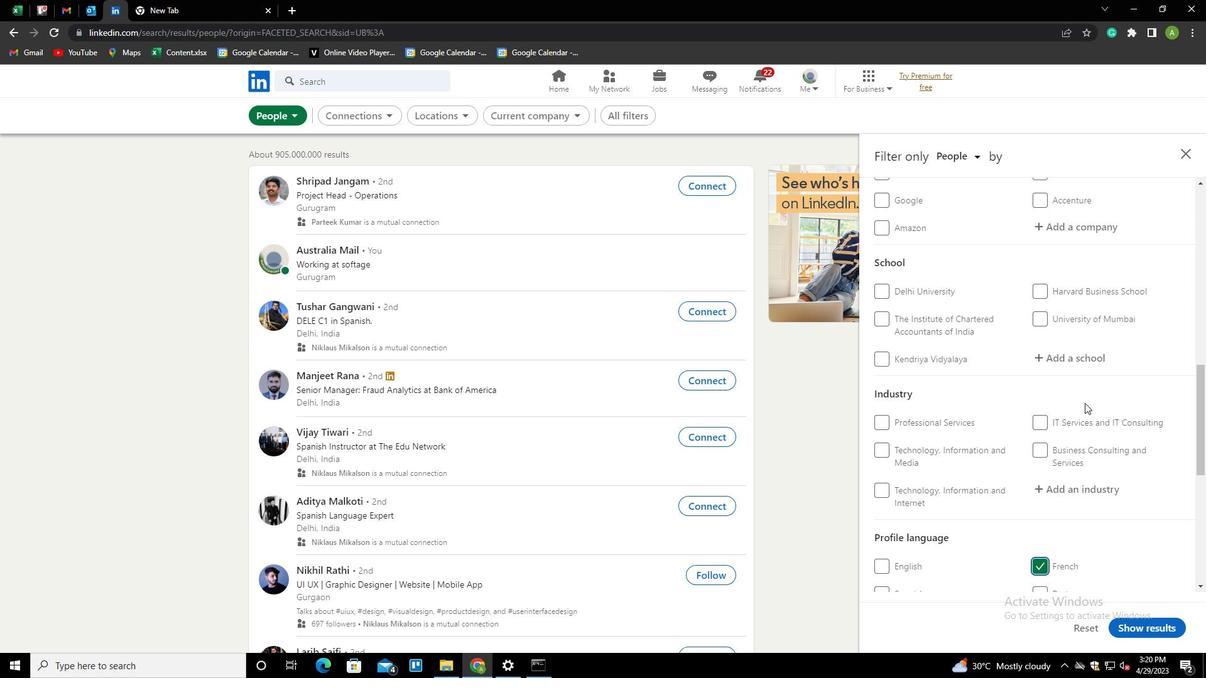
Action: Mouse scrolled (1085, 404) with delta (0, 0)
Screenshot: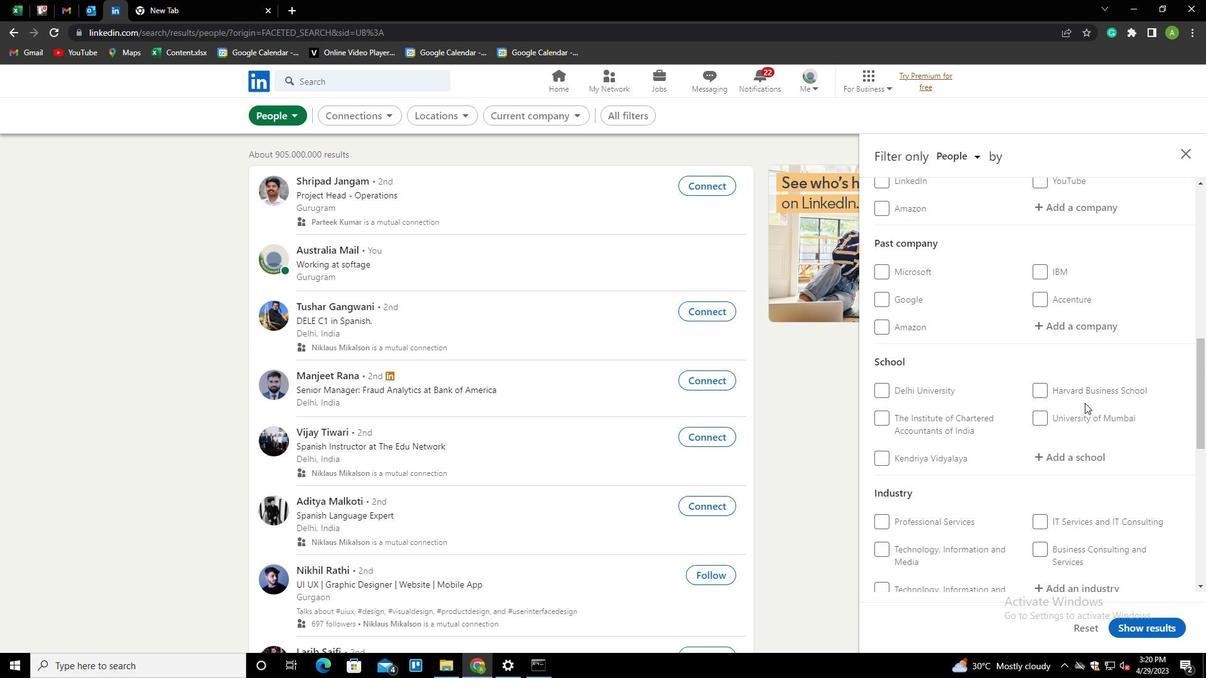 
Action: Mouse moved to (1055, 273)
Screenshot: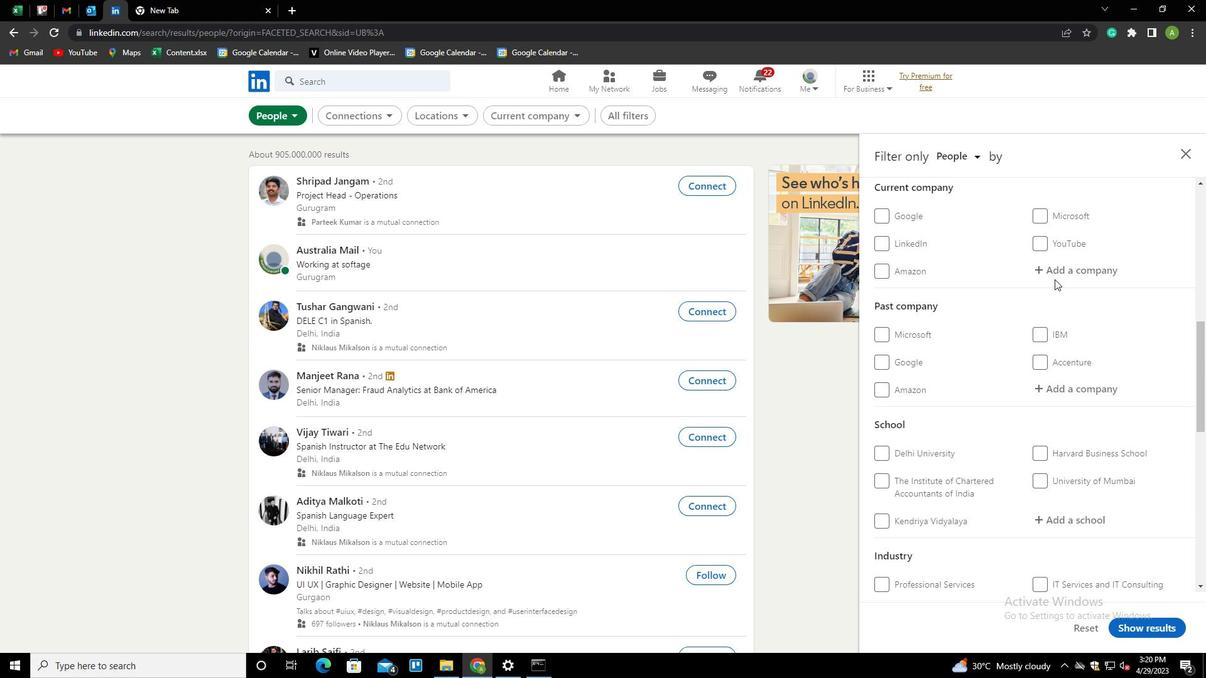 
Action: Mouse pressed left at (1055, 273)
Screenshot: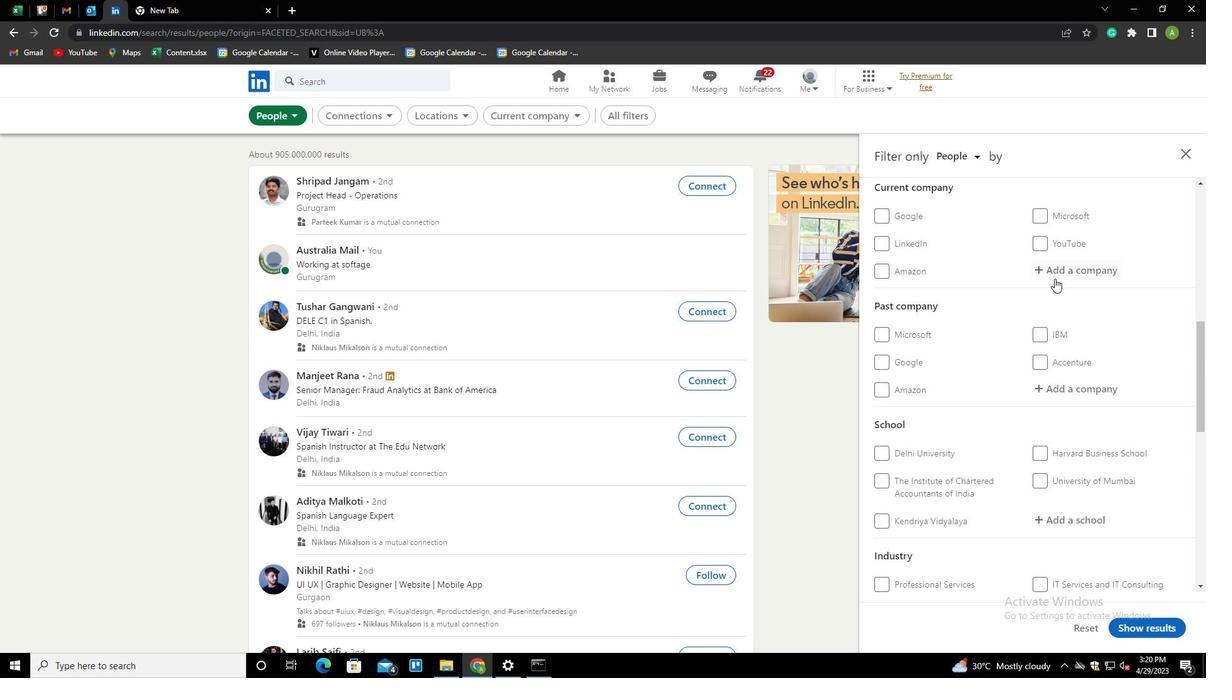 
Action: Key pressed <Key.shift>VRINDA<Key.down><Key.enter>
Screenshot: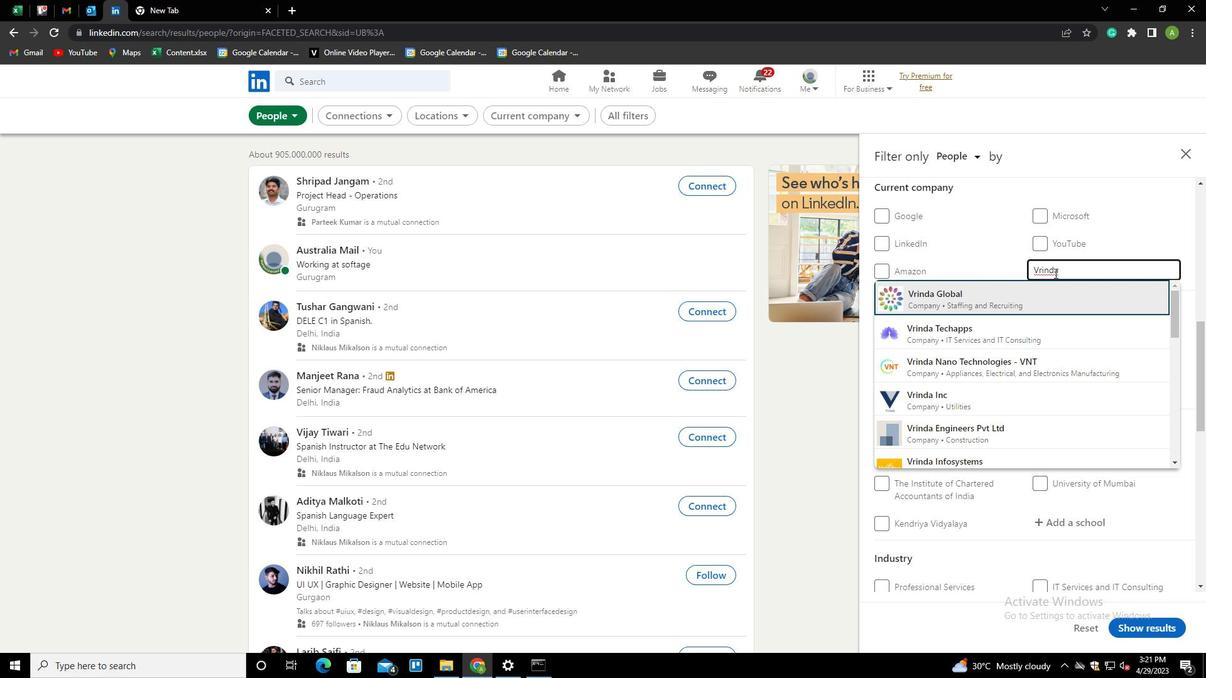 
Action: Mouse scrolled (1055, 272) with delta (0, 0)
Screenshot: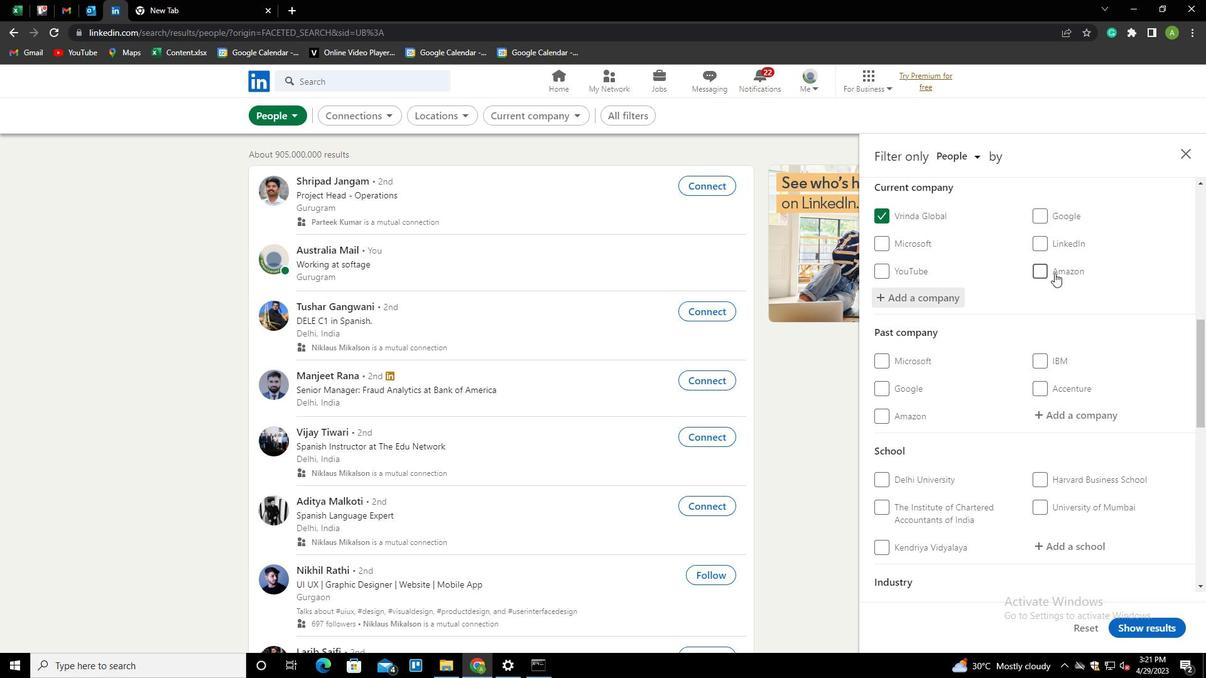
Action: Mouse scrolled (1055, 272) with delta (0, 0)
Screenshot: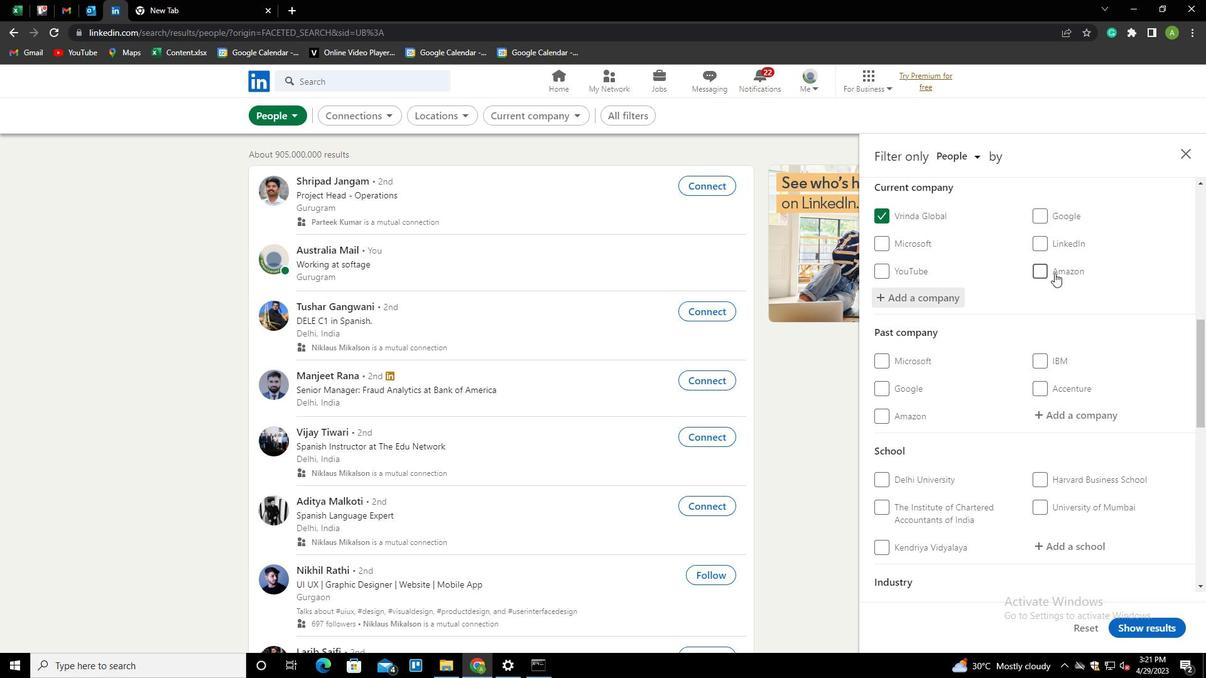 
Action: Mouse scrolled (1055, 272) with delta (0, 0)
Screenshot: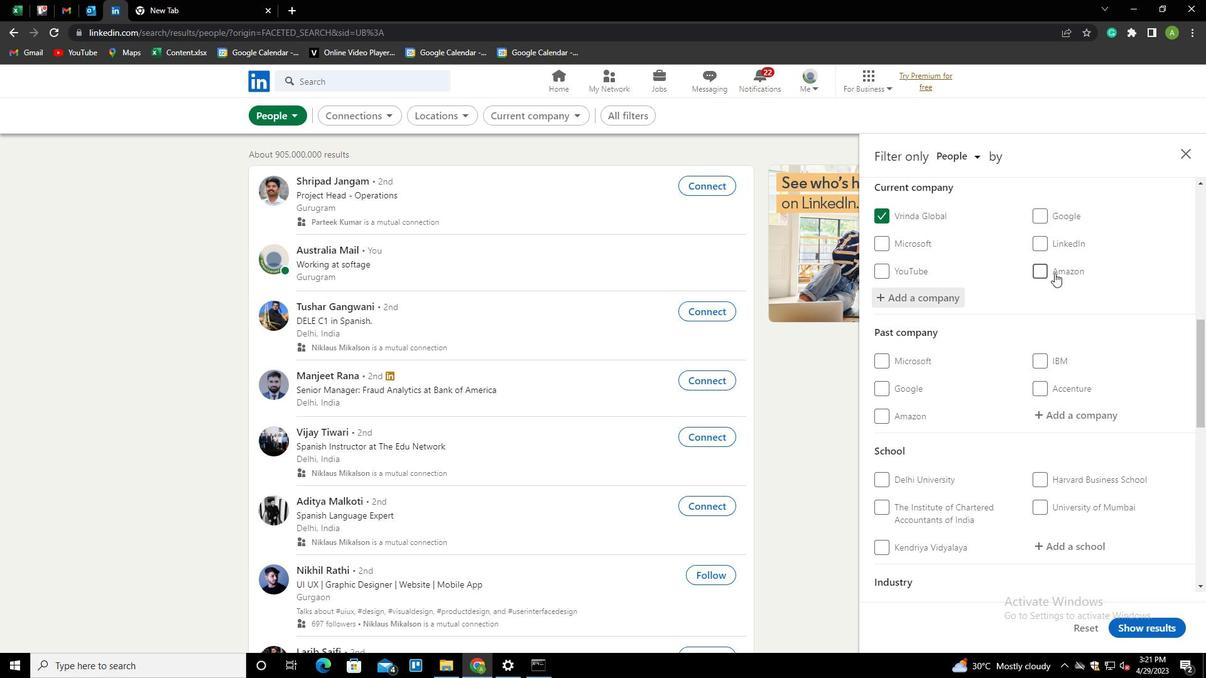 
Action: Mouse moved to (1068, 360)
Screenshot: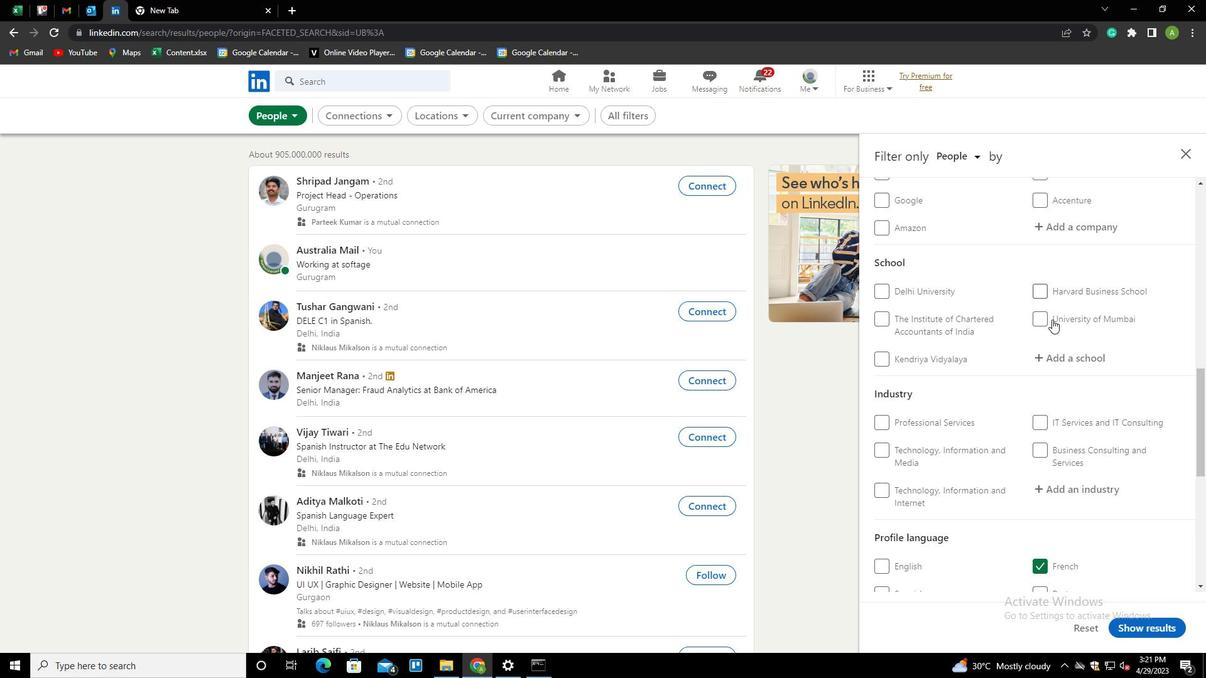 
Action: Mouse pressed left at (1068, 360)
Screenshot: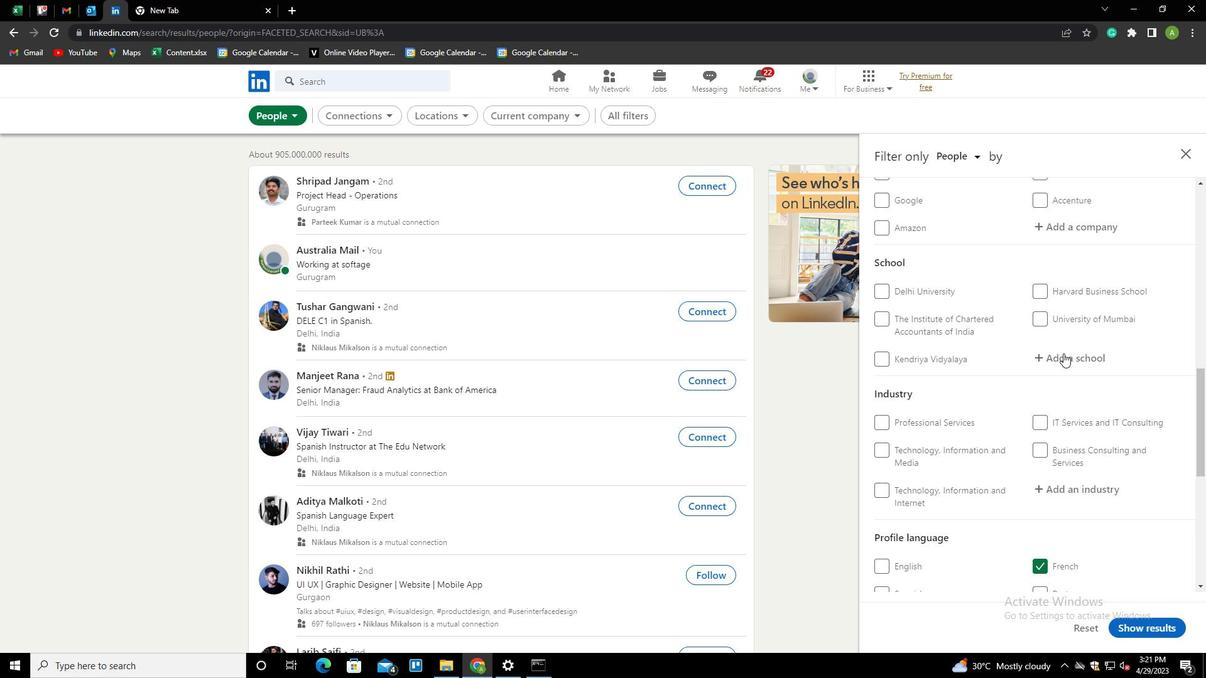 
Action: Key pressed JAGANNATH<Key.down><Key.down><Key.enter>
Screenshot: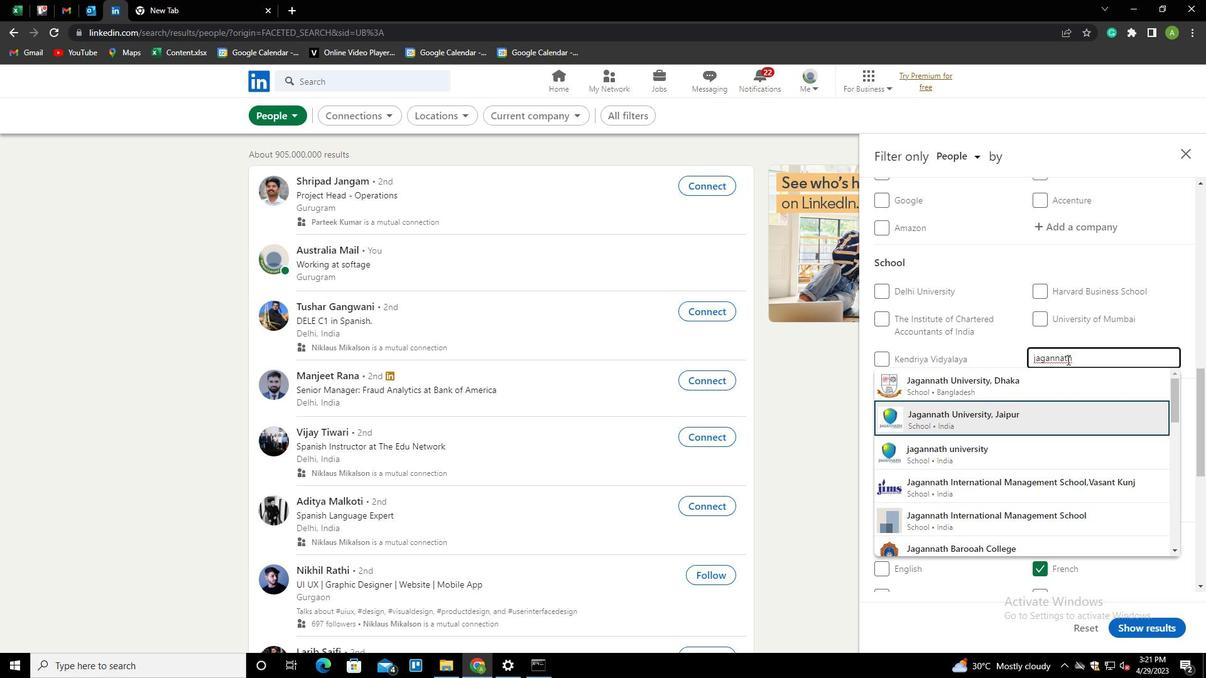 
Action: Mouse scrolled (1068, 359) with delta (0, 0)
Screenshot: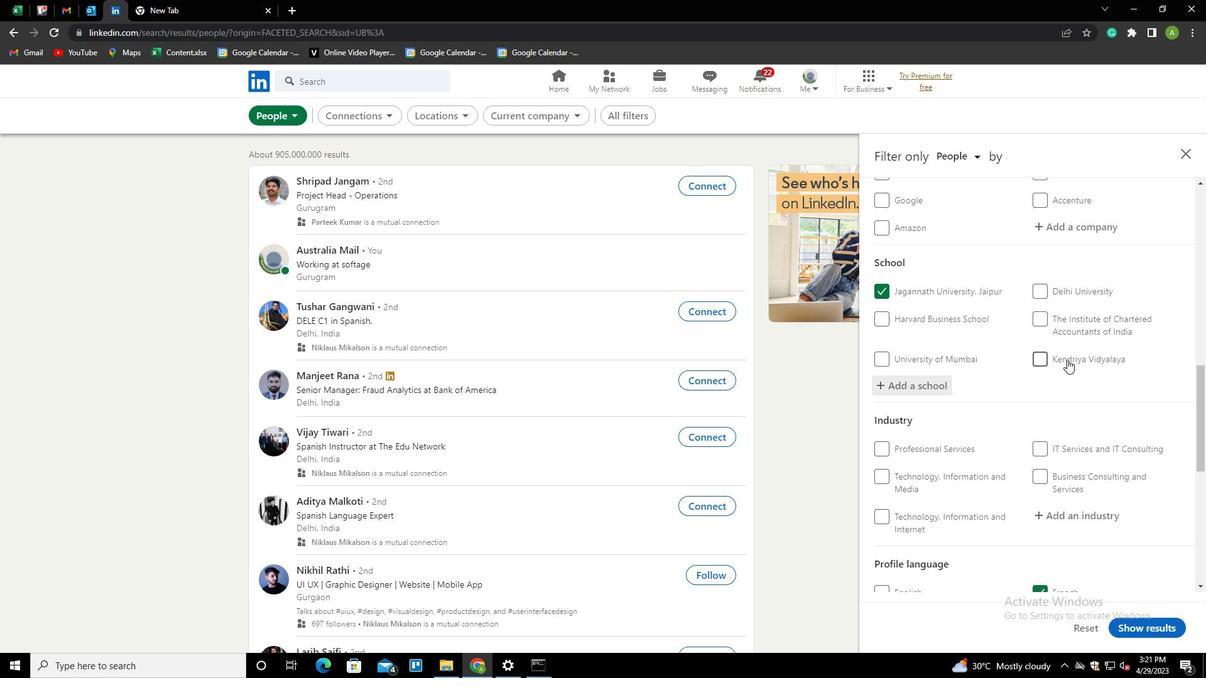 
Action: Mouse scrolled (1068, 359) with delta (0, 0)
Screenshot: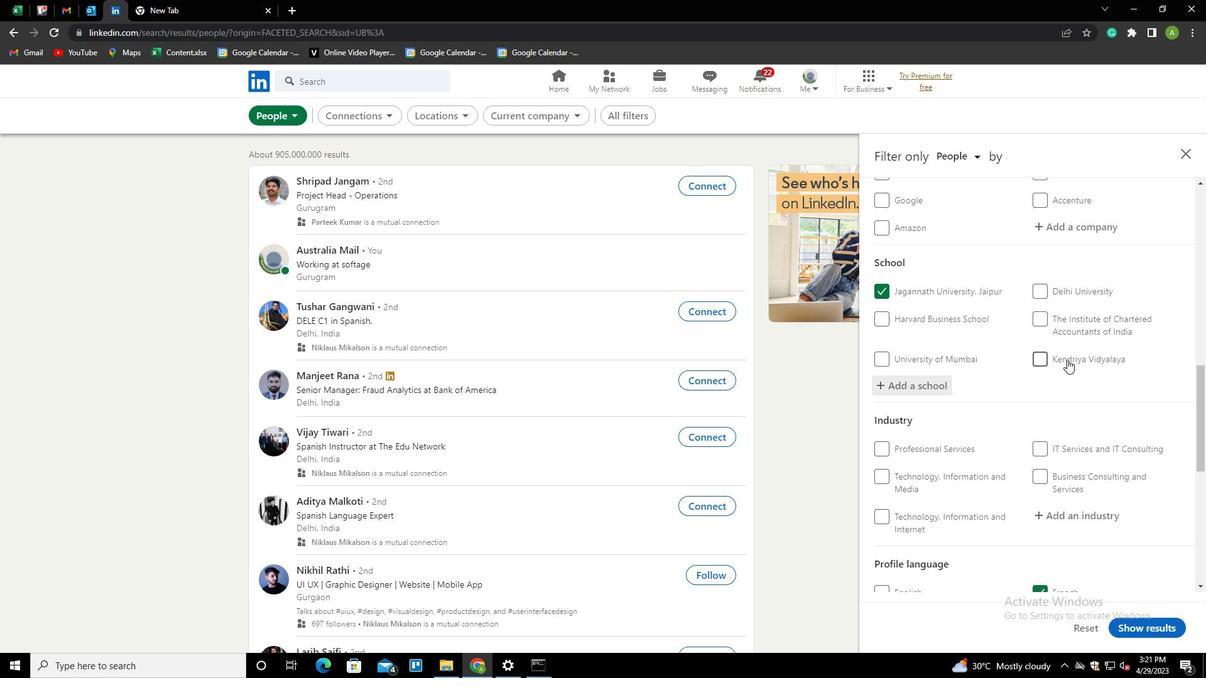 
Action: Mouse moved to (1063, 385)
Screenshot: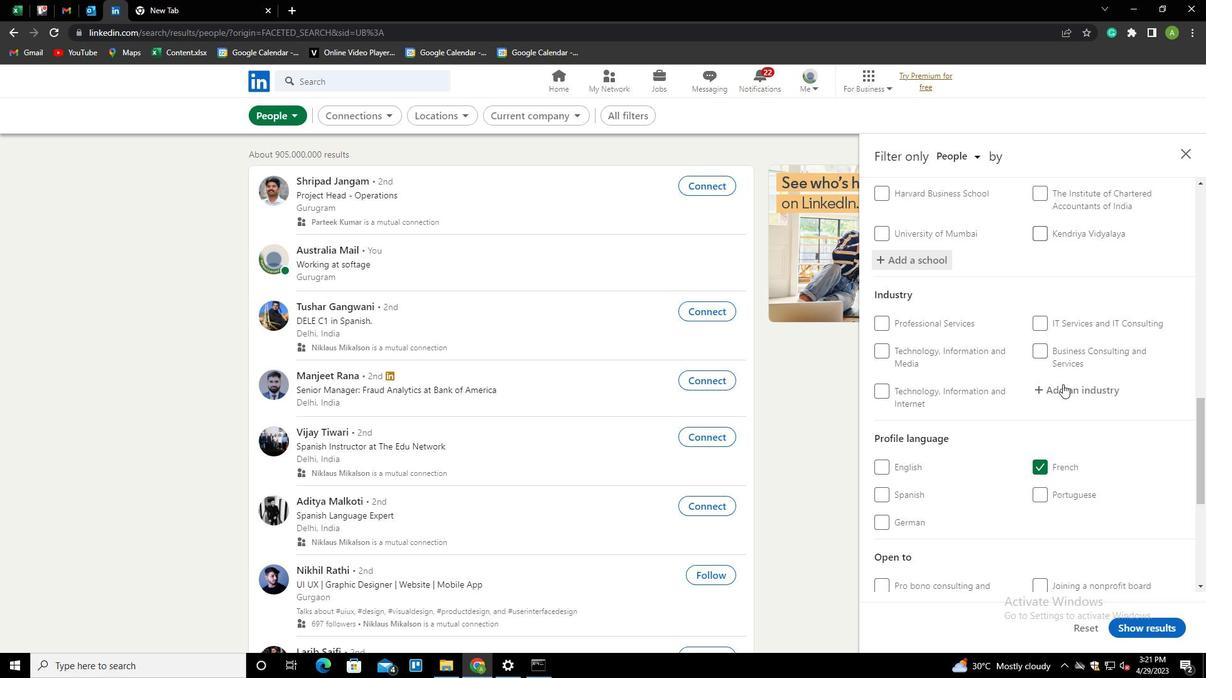 
Action: Mouse pressed left at (1063, 385)
Screenshot: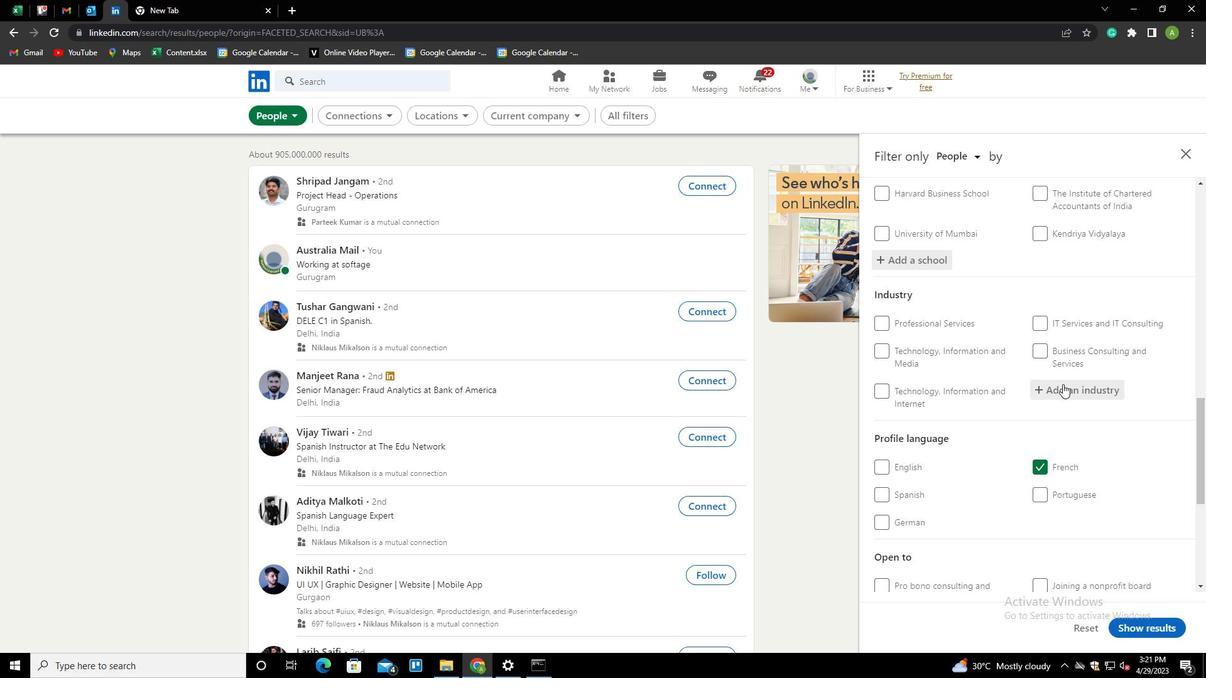 
Action: Key pressed <Key.shift>ADVERS<Key.backspace><Key.down><Key.enter>
Screenshot: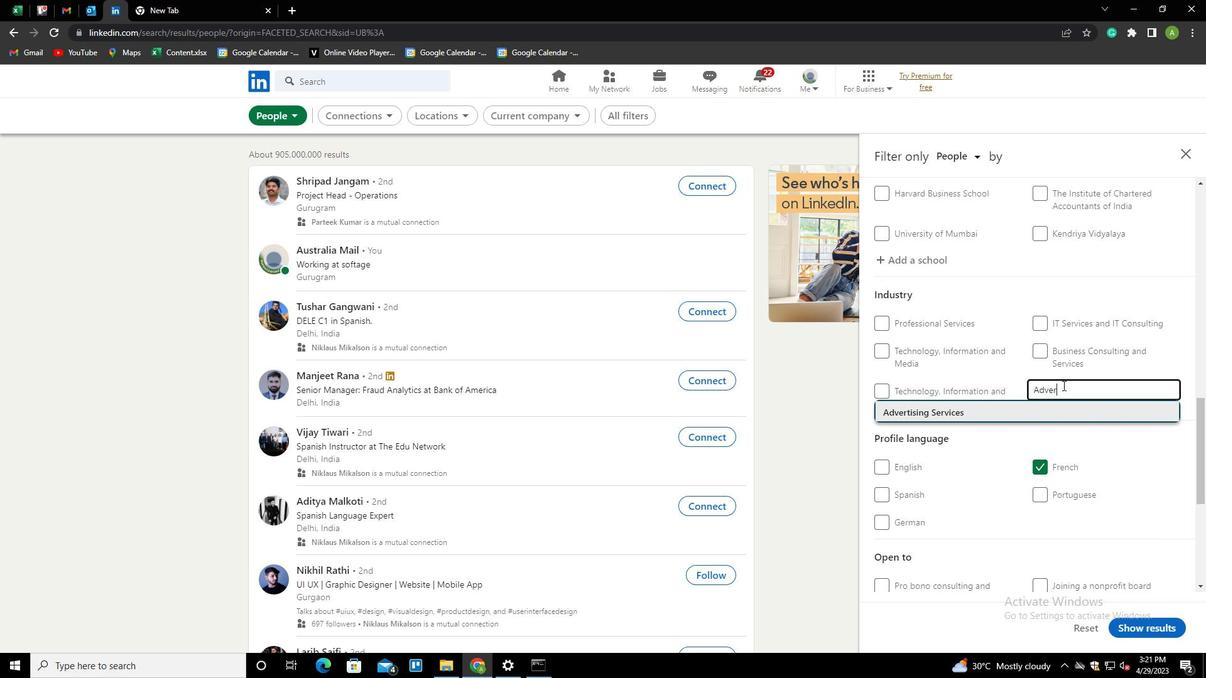 
Action: Mouse scrolled (1063, 385) with delta (0, 0)
Screenshot: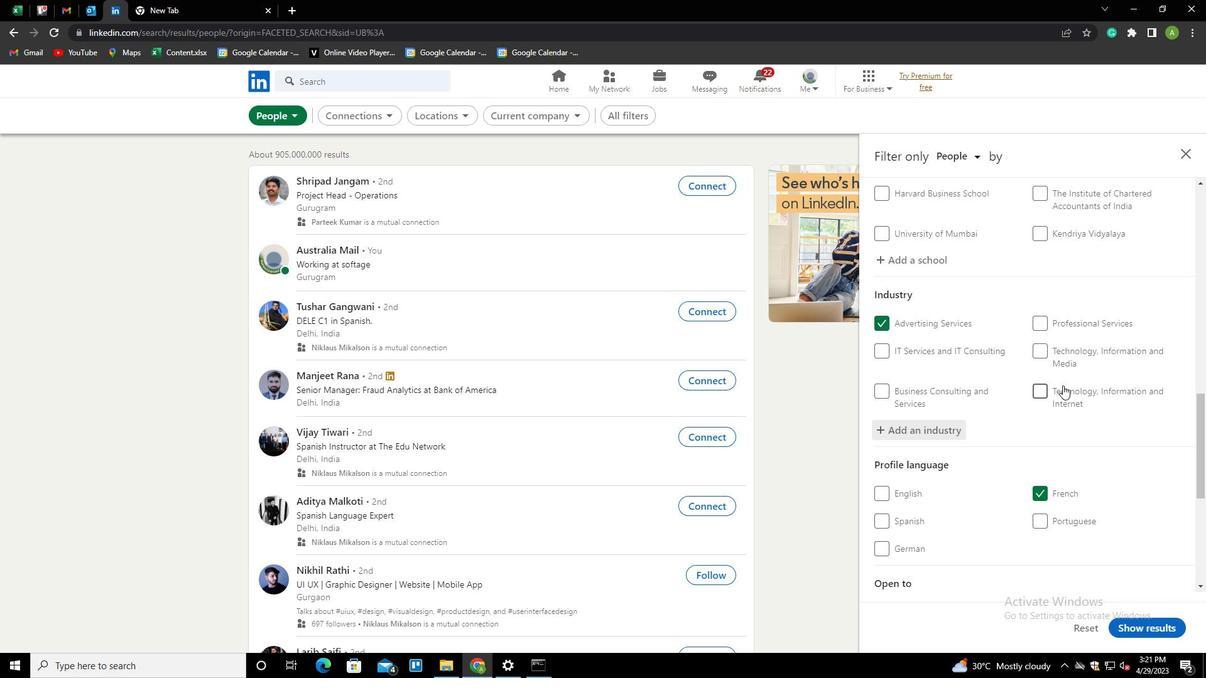 
Action: Mouse scrolled (1063, 385) with delta (0, 0)
Screenshot: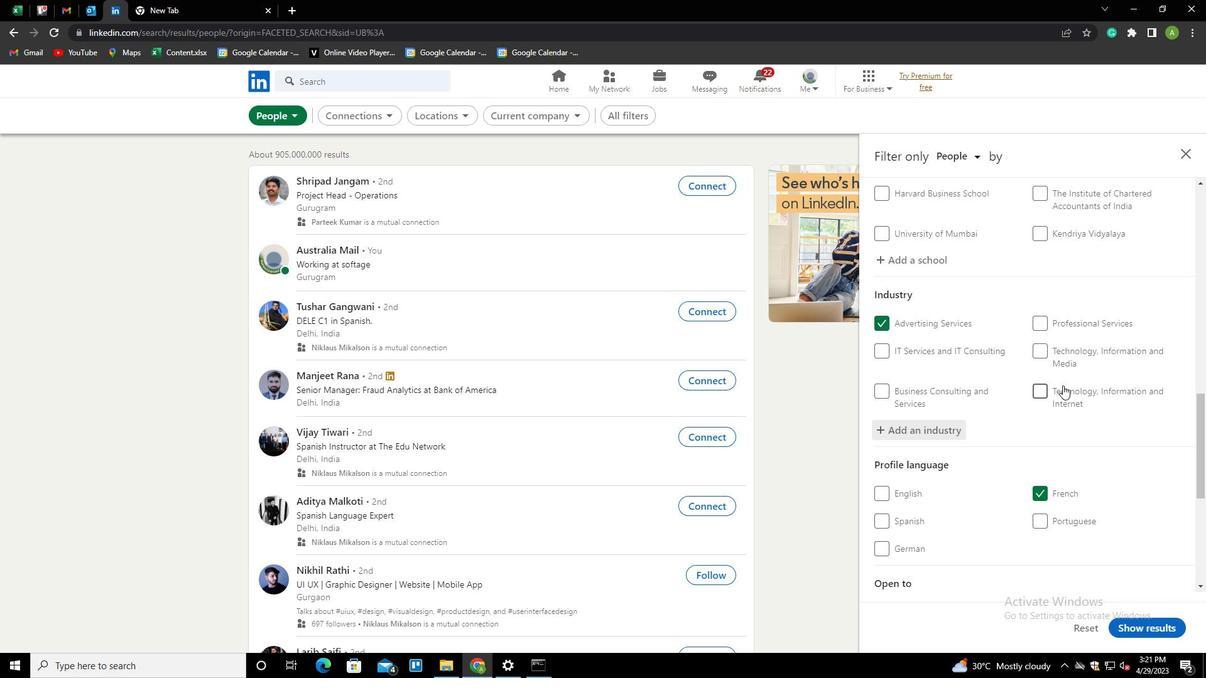 
Action: Mouse scrolled (1063, 385) with delta (0, 0)
Screenshot: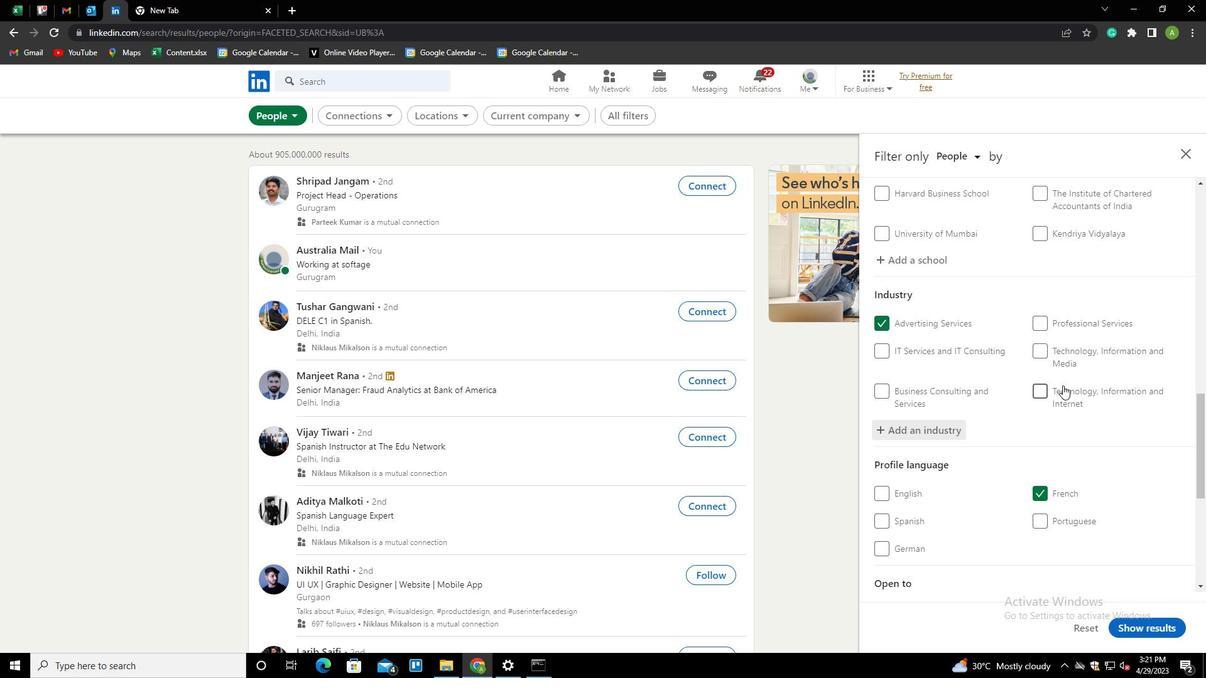 
Action: Mouse moved to (1050, 475)
Screenshot: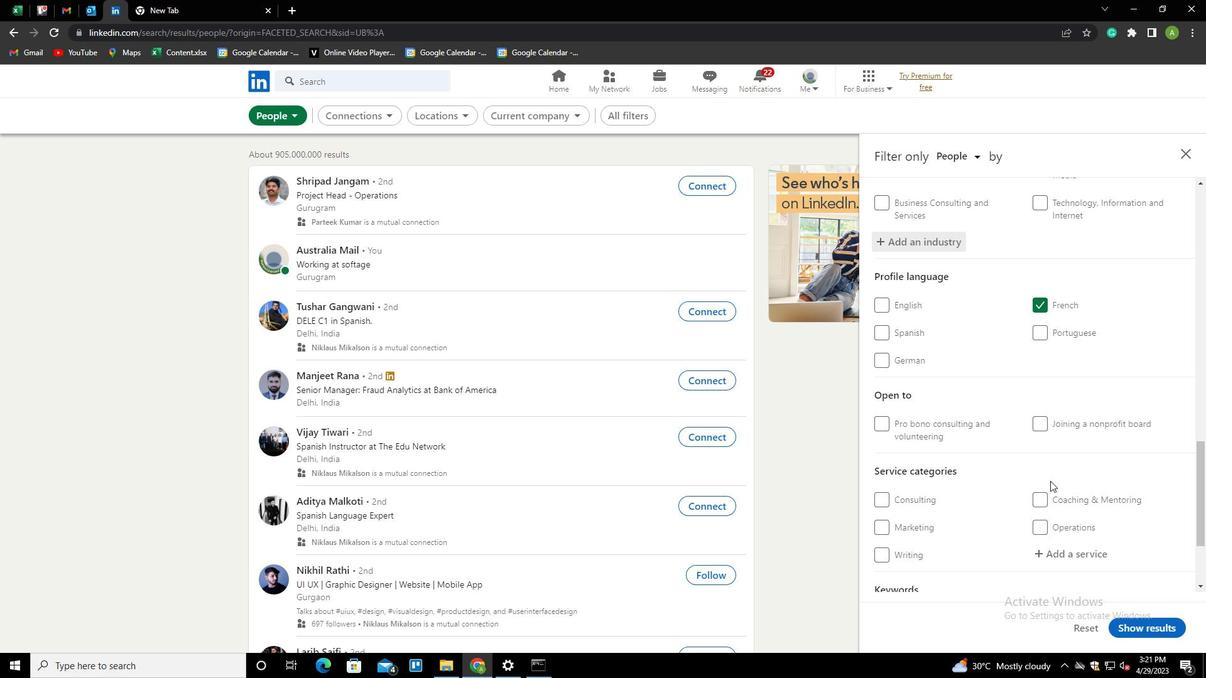
Action: Mouse scrolled (1050, 475) with delta (0, 0)
Screenshot: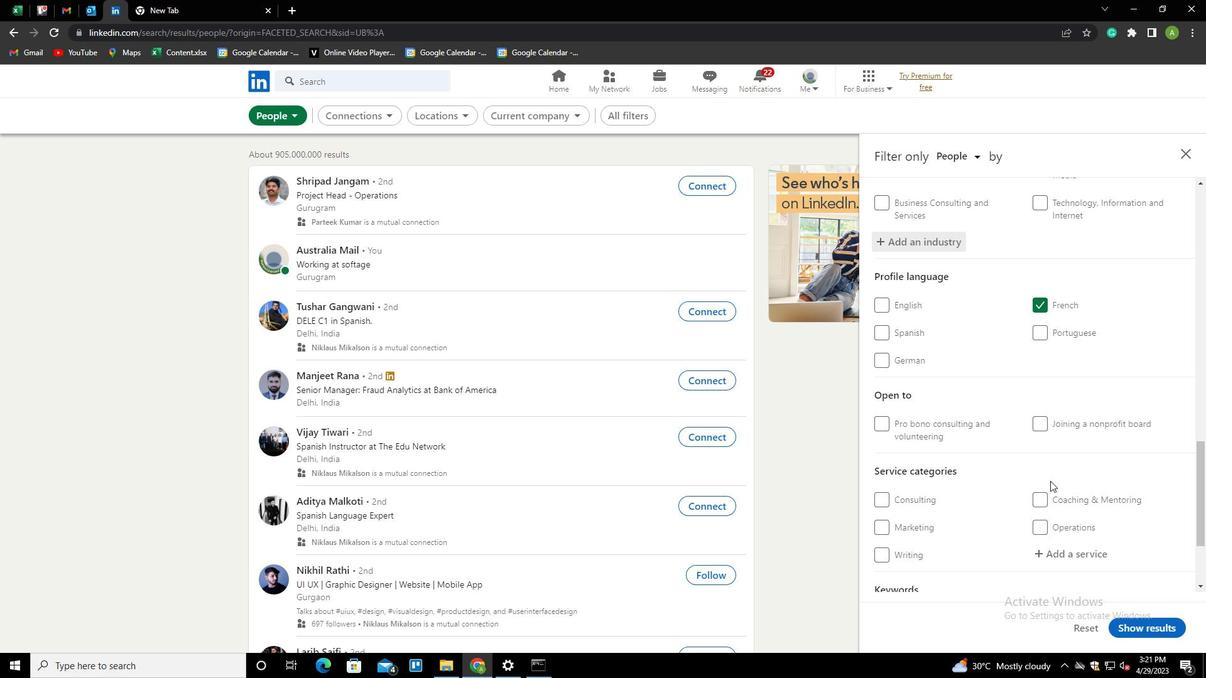 
Action: Mouse scrolled (1050, 475) with delta (0, 0)
Screenshot: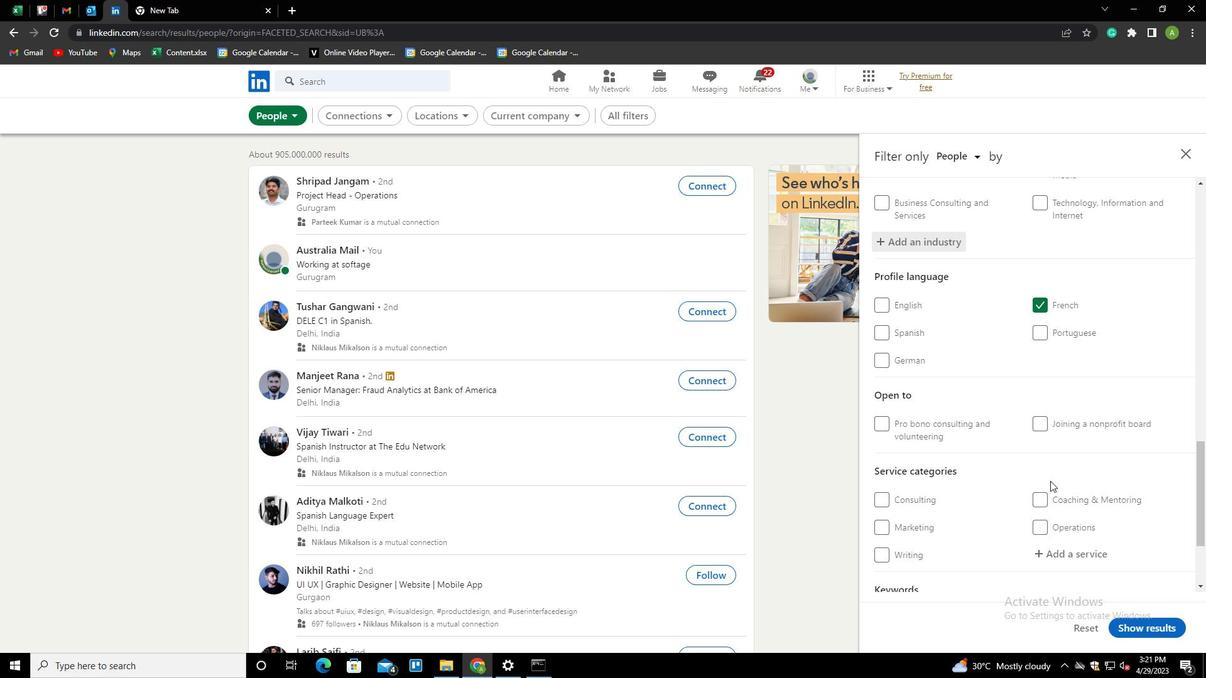 
Action: Mouse moved to (1065, 430)
Screenshot: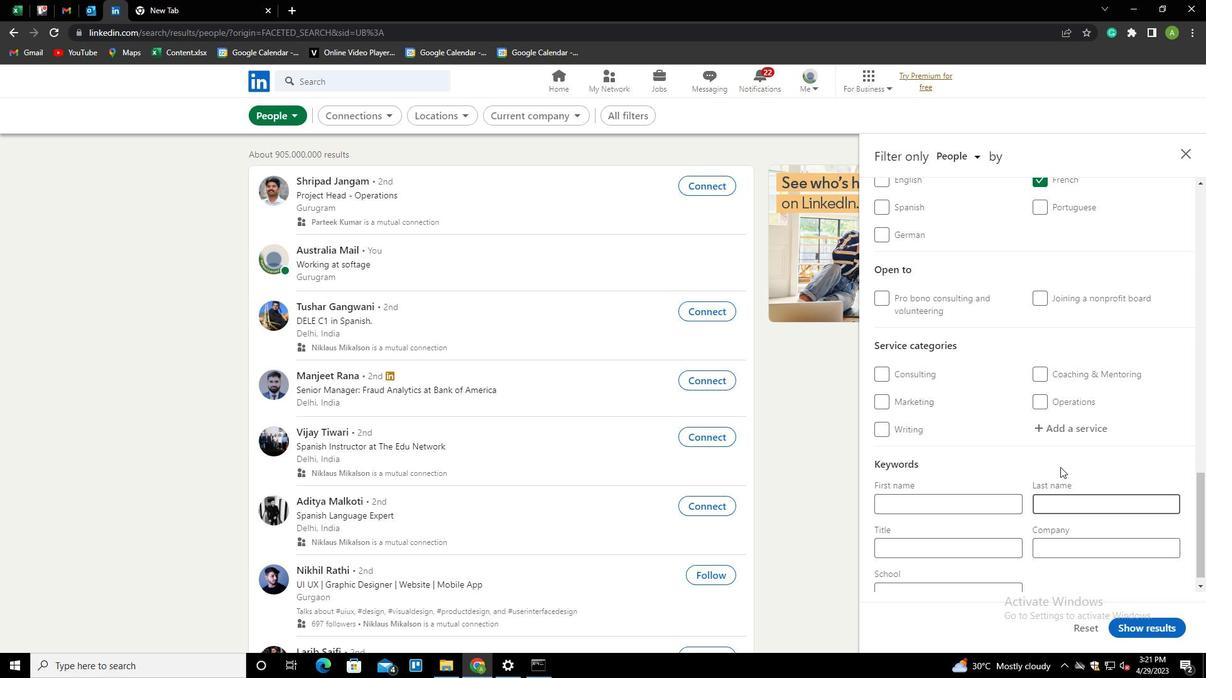 
Action: Mouse pressed left at (1065, 430)
Screenshot: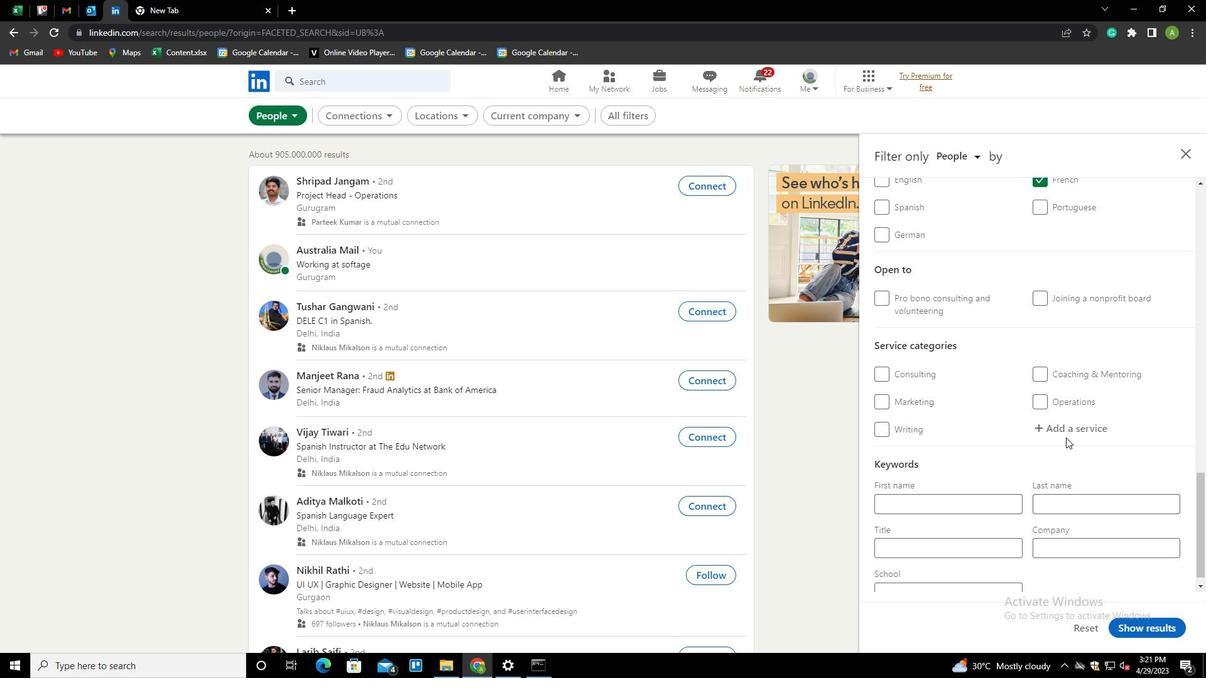 
Action: Mouse moved to (1067, 429)
Screenshot: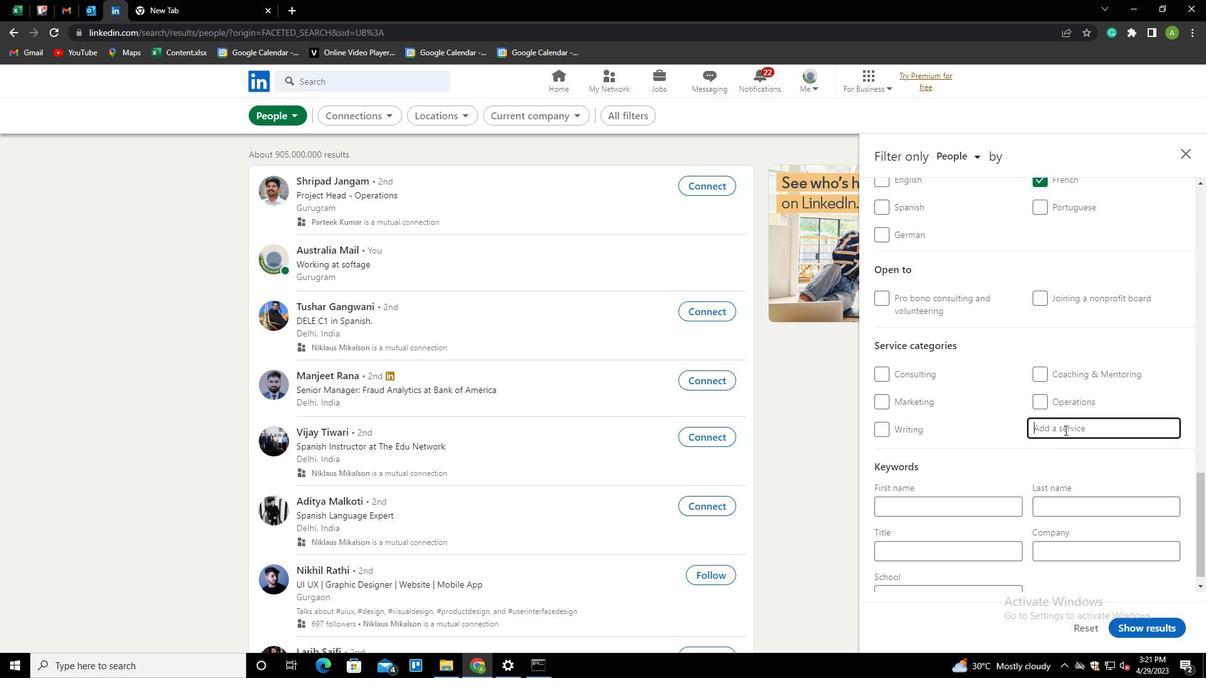 
Action: Mouse pressed left at (1067, 429)
Screenshot: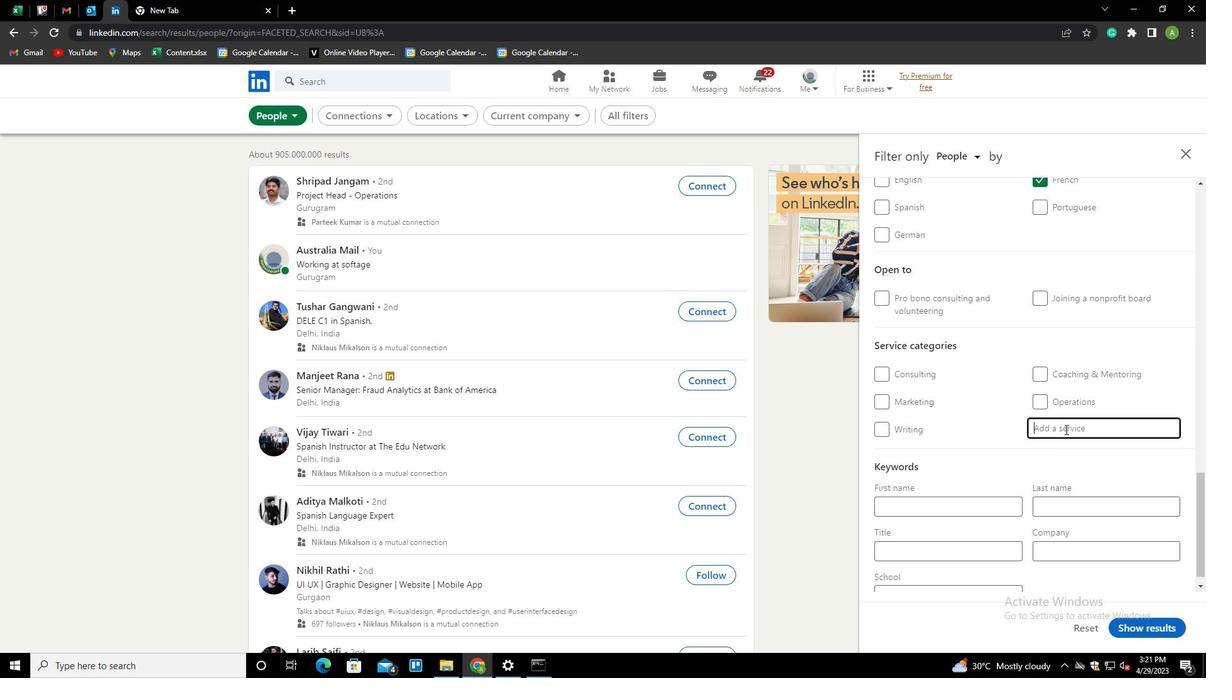 
Action: Key pressed <Key.shift>HEALTHCARE<Key.down><Key.enter>
Screenshot: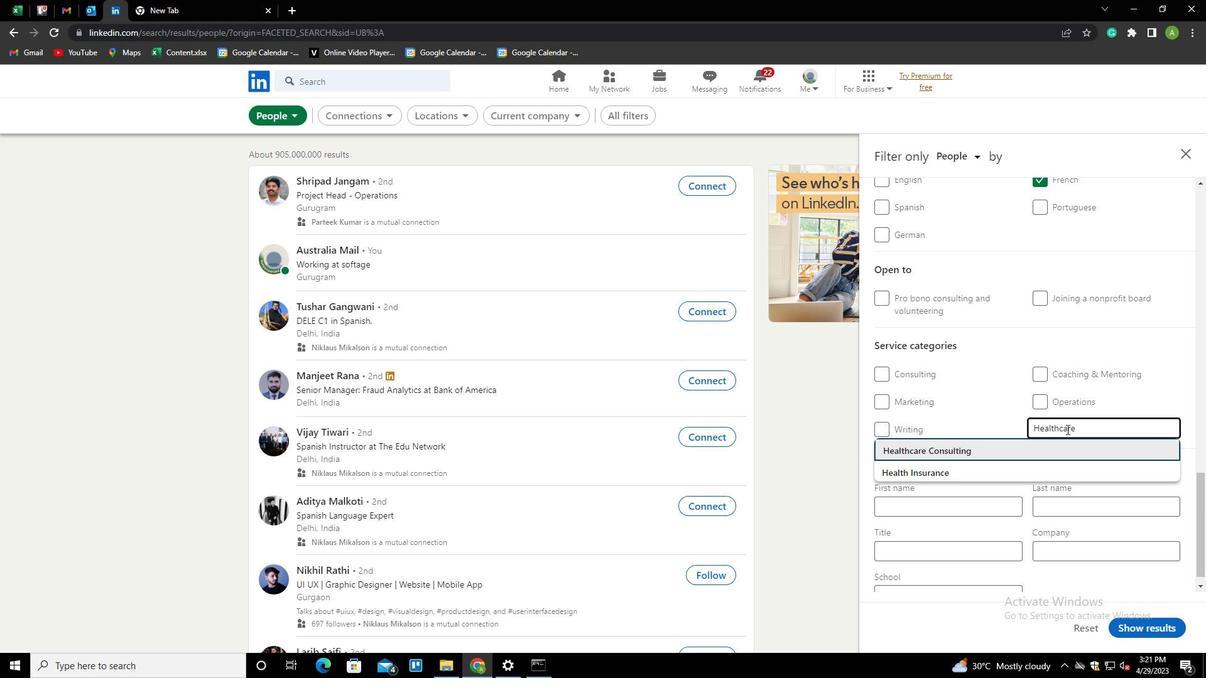 
Action: Mouse scrolled (1067, 429) with delta (0, 0)
Screenshot: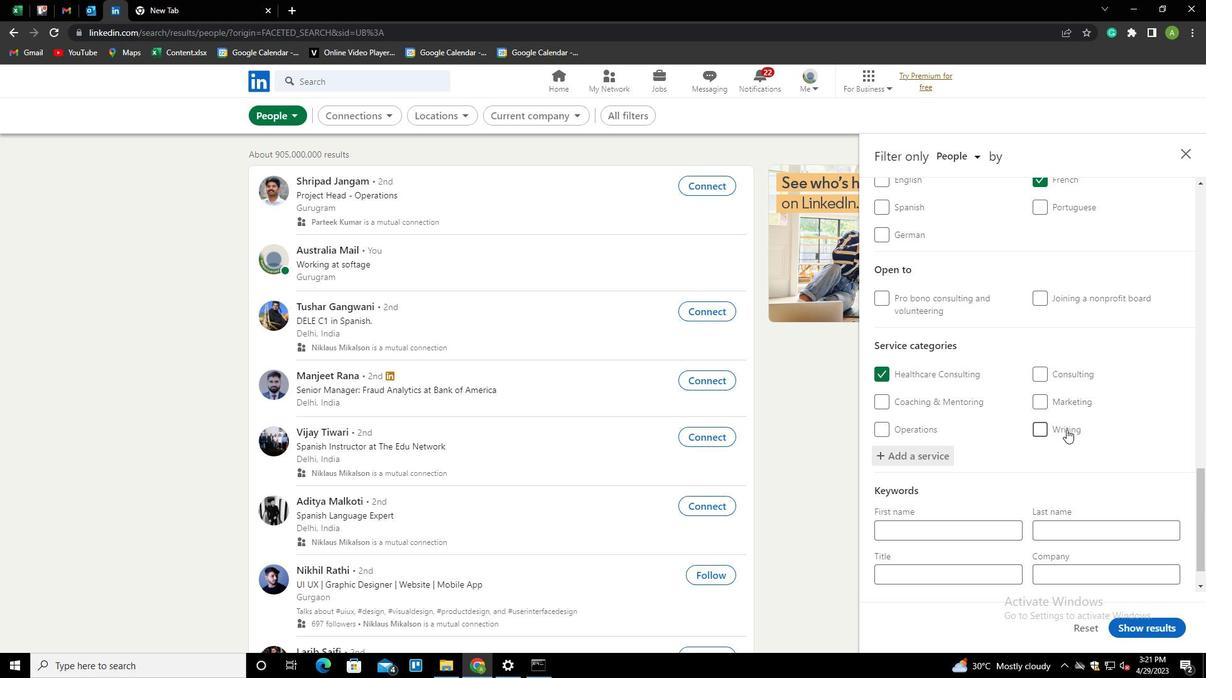 
Action: Mouse scrolled (1067, 429) with delta (0, 0)
Screenshot: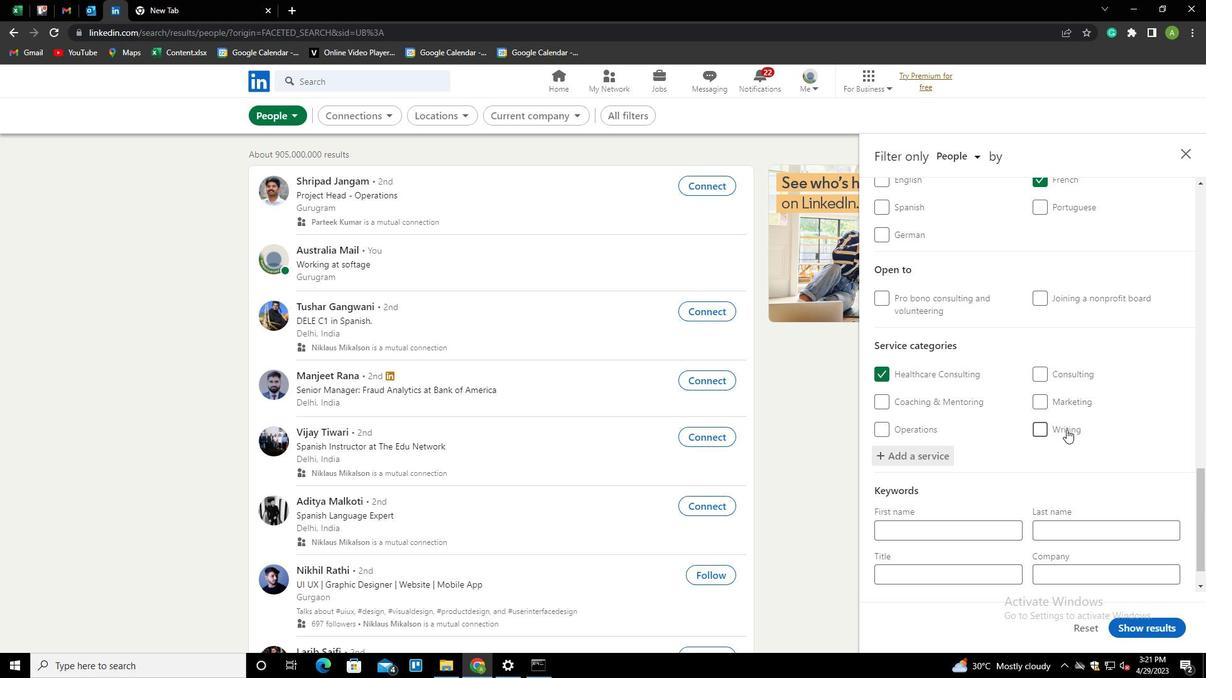 
Action: Mouse scrolled (1067, 429) with delta (0, 0)
Screenshot: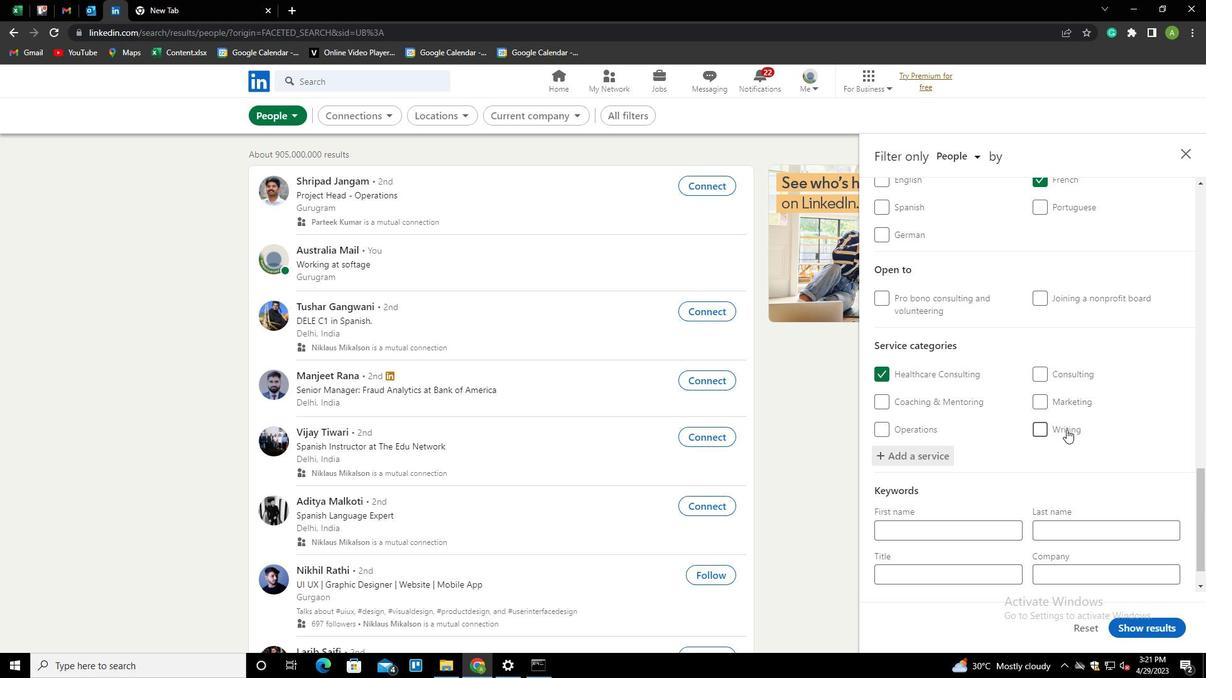 
Action: Mouse scrolled (1067, 429) with delta (0, 0)
Screenshot: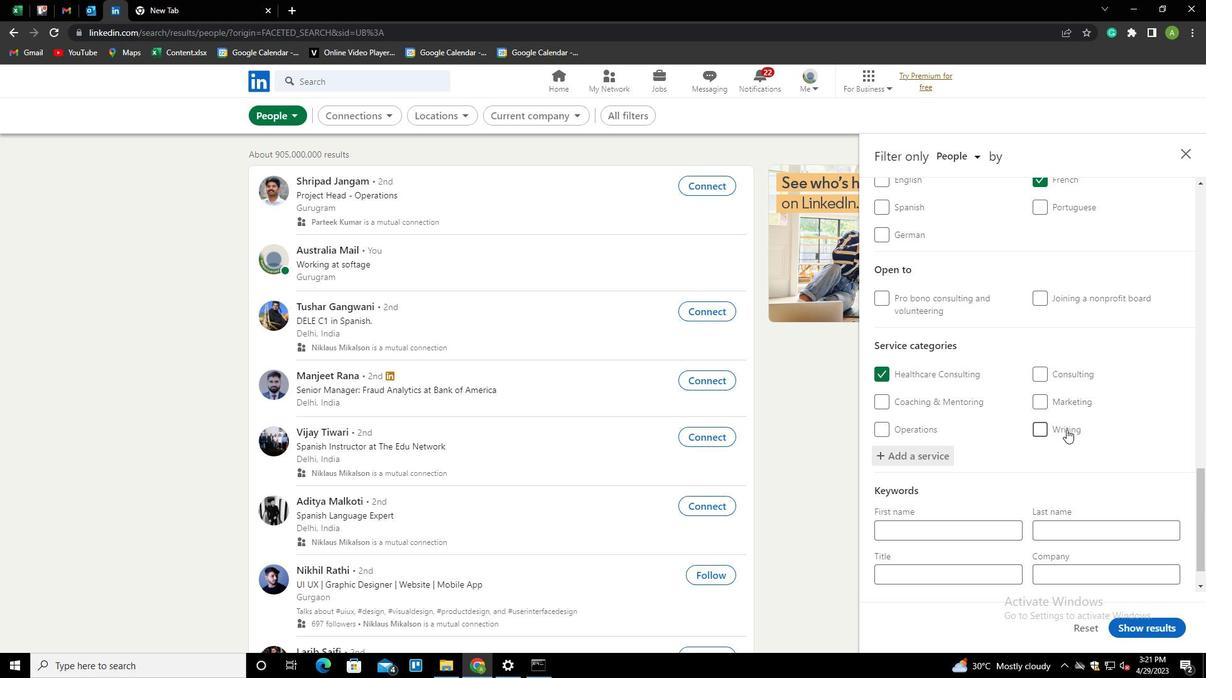 
Action: Mouse scrolled (1067, 429) with delta (0, 0)
Screenshot: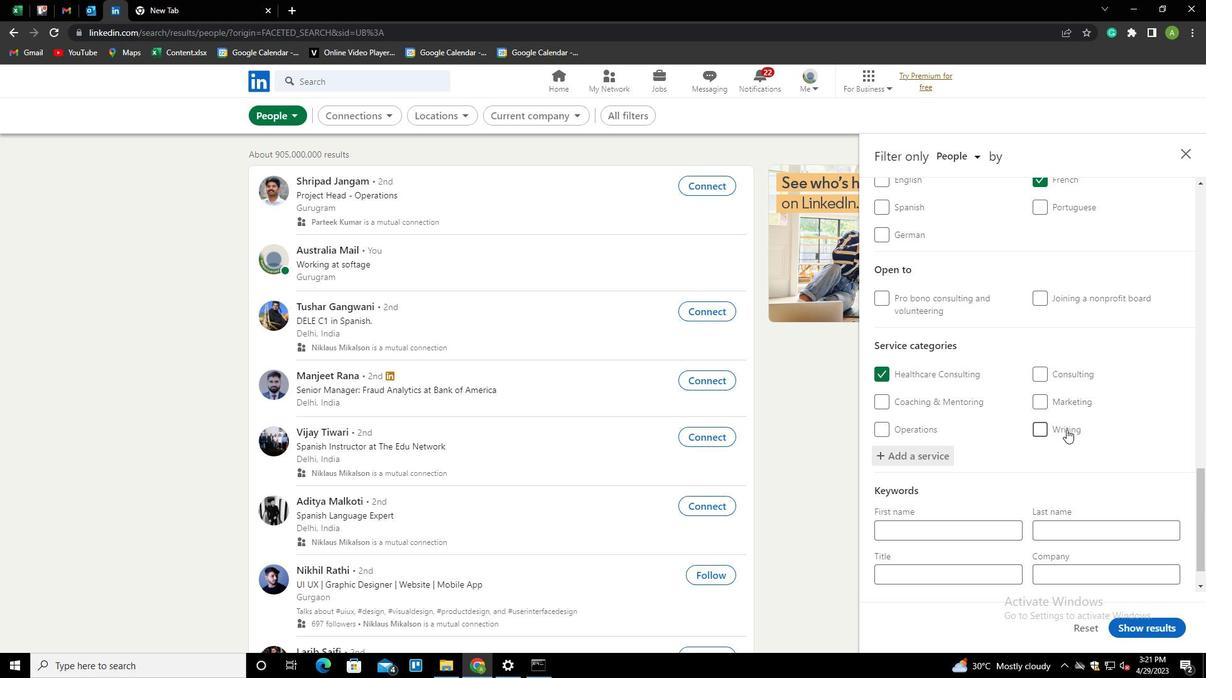 
Action: Mouse scrolled (1067, 429) with delta (0, 0)
Screenshot: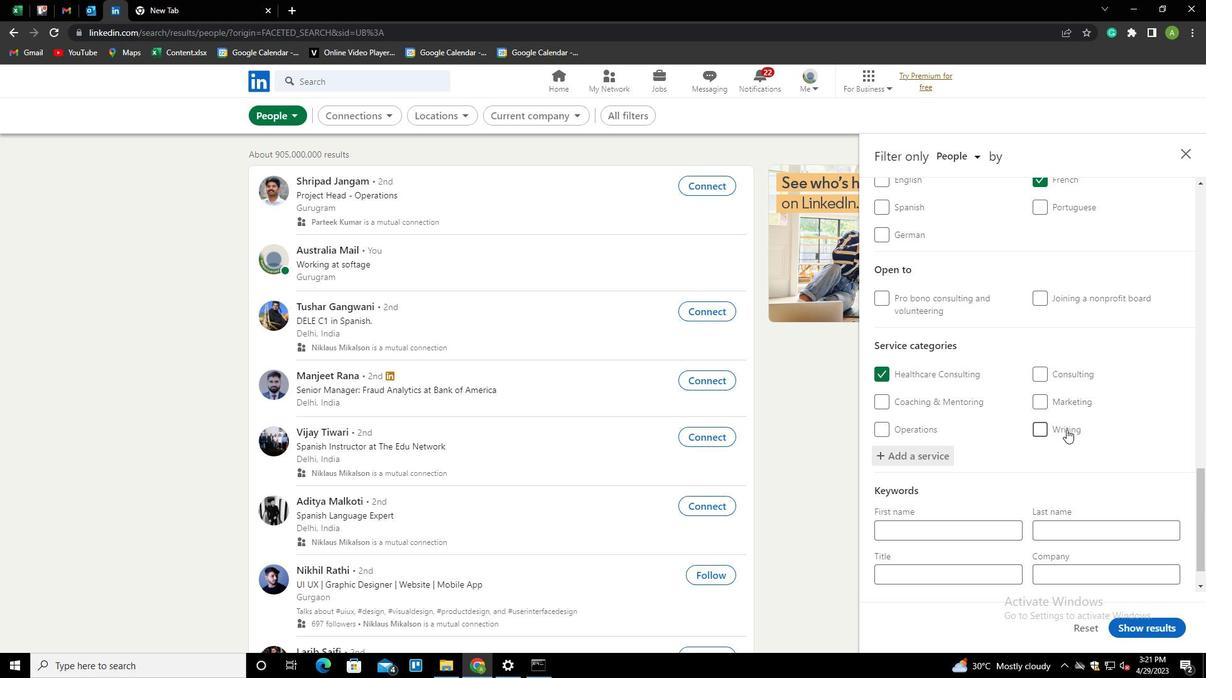 
Action: Mouse moved to (961, 536)
Screenshot: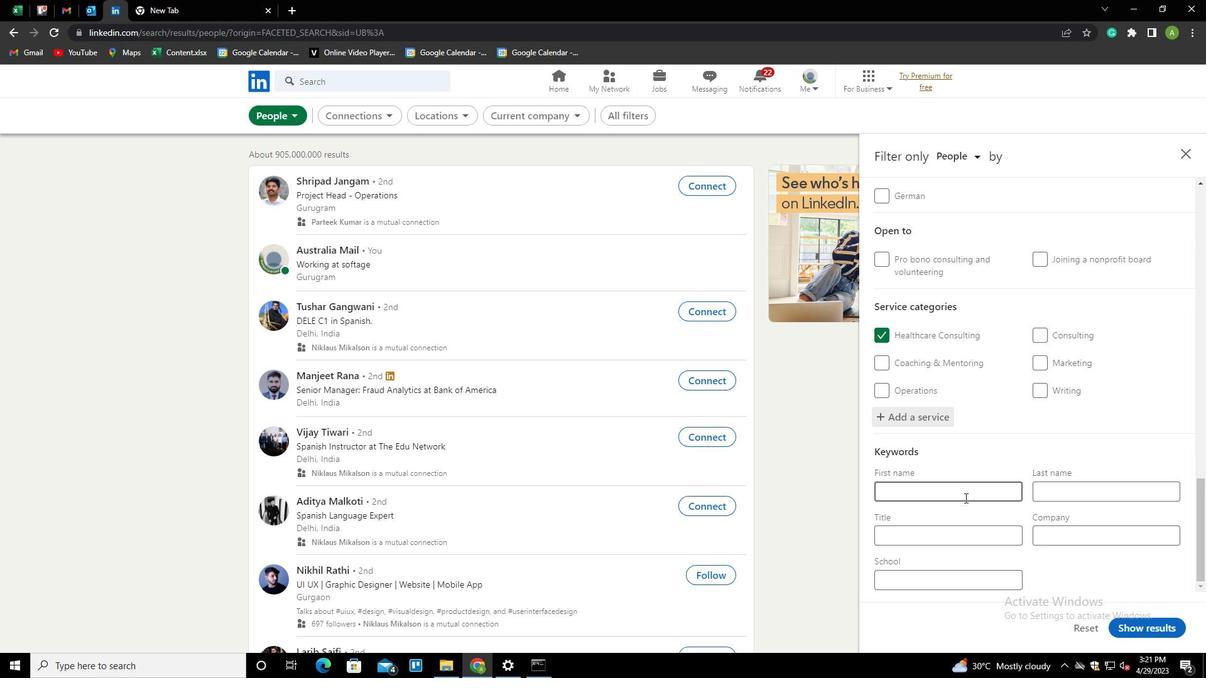 
Action: Mouse pressed left at (961, 536)
Screenshot: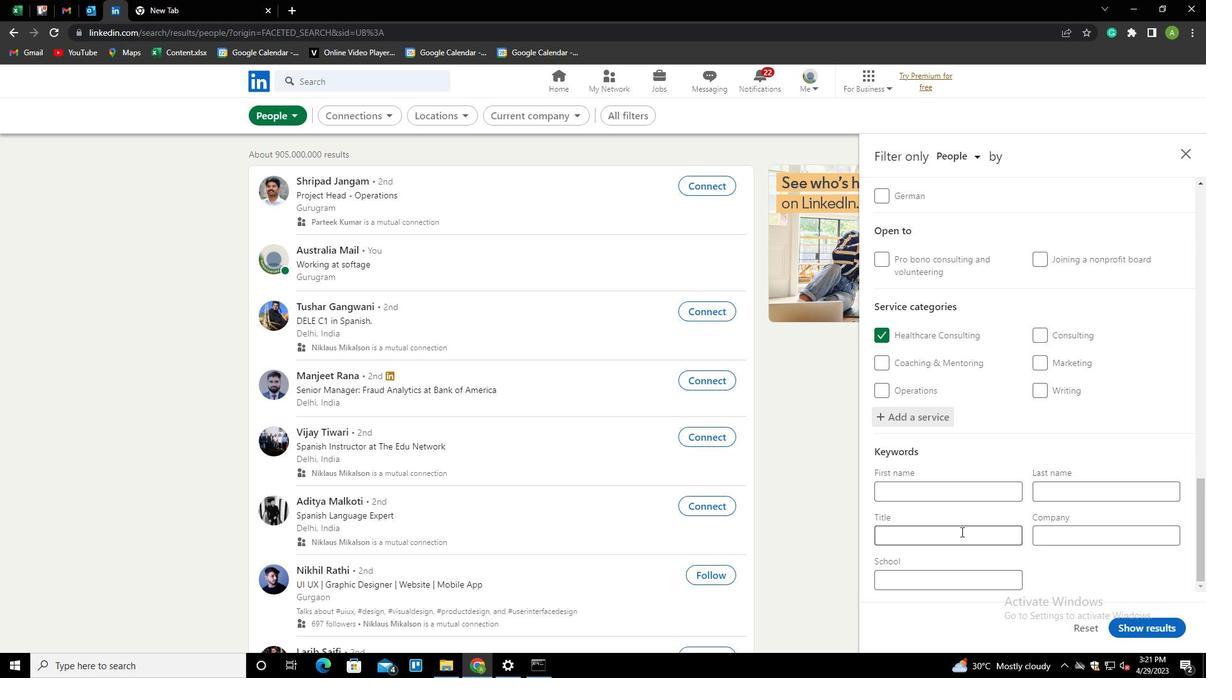 
Action: Key pressed <Key.shift>MANAGERS
Screenshot: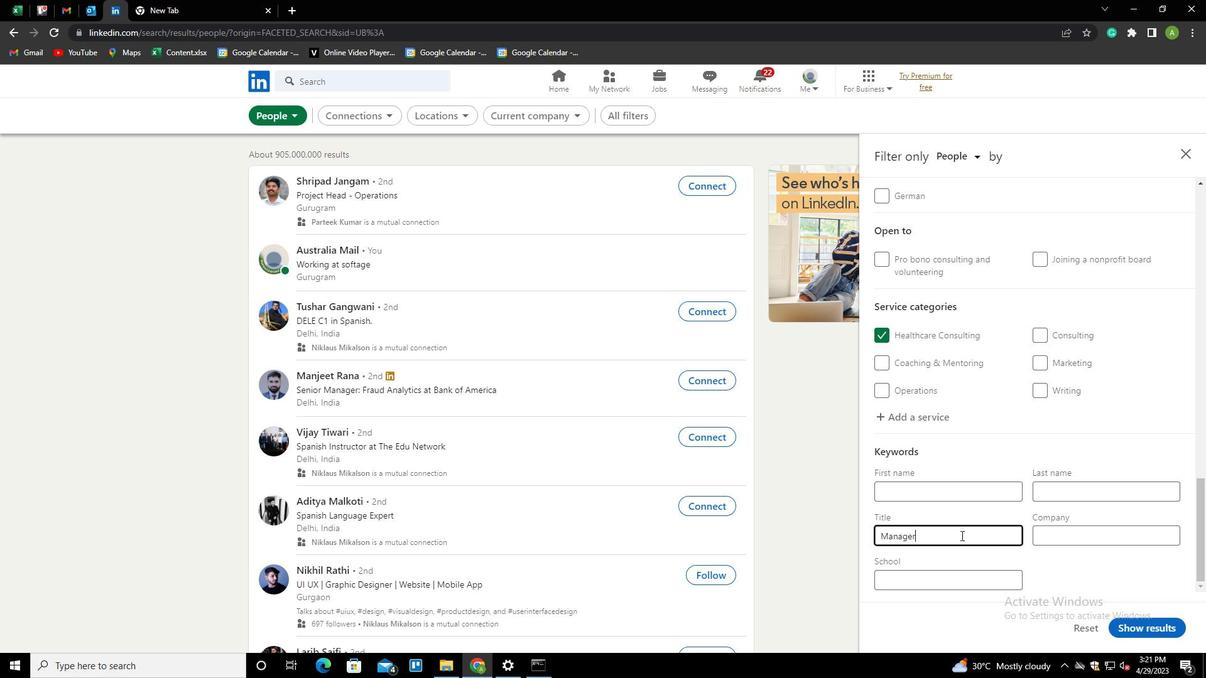 
Action: Mouse moved to (1113, 578)
Screenshot: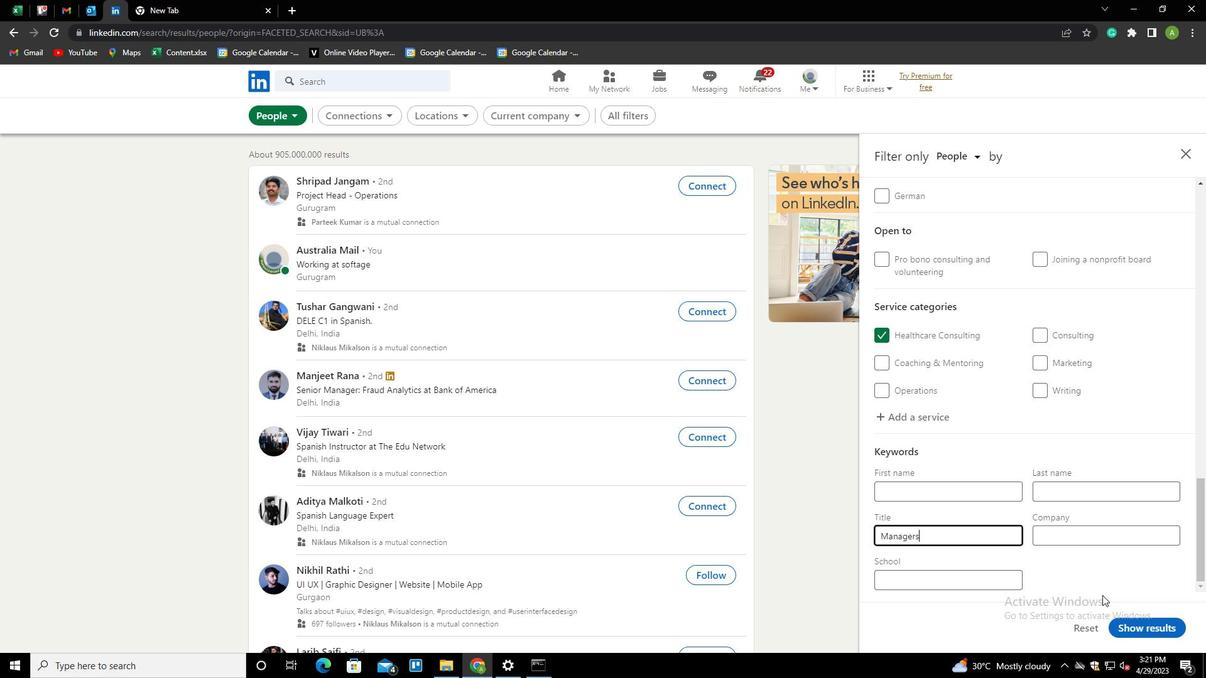 
Action: Mouse pressed left at (1113, 578)
Screenshot: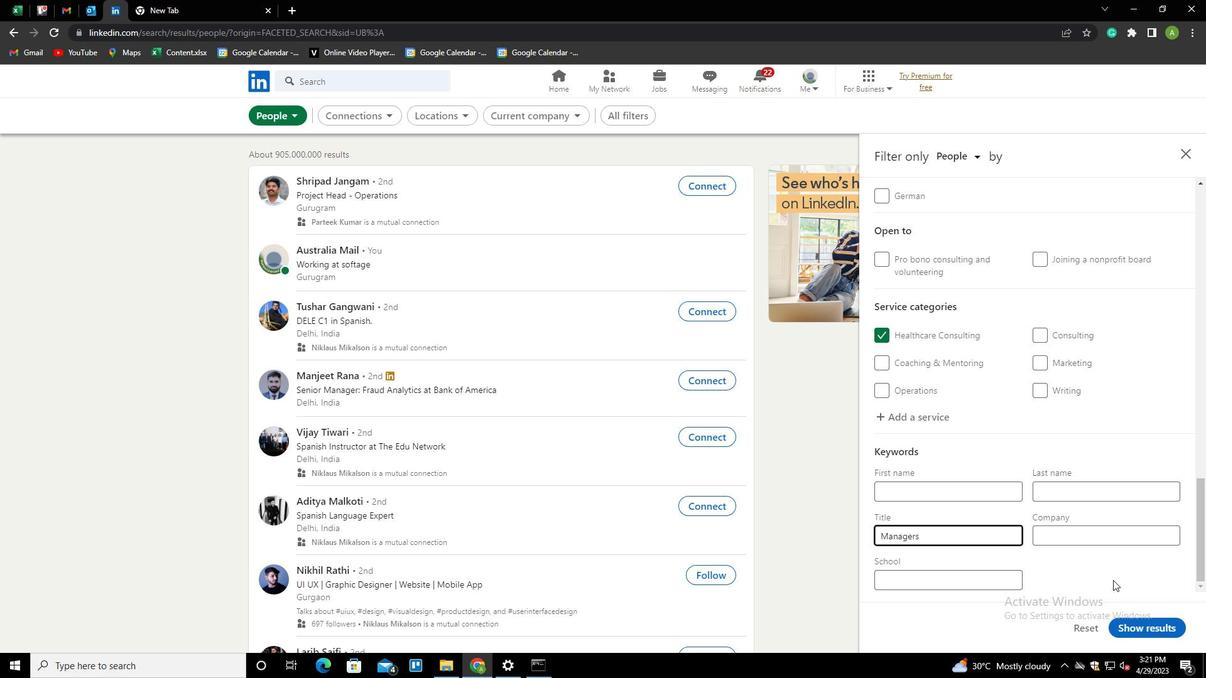 
Action: Mouse moved to (1141, 619)
Screenshot: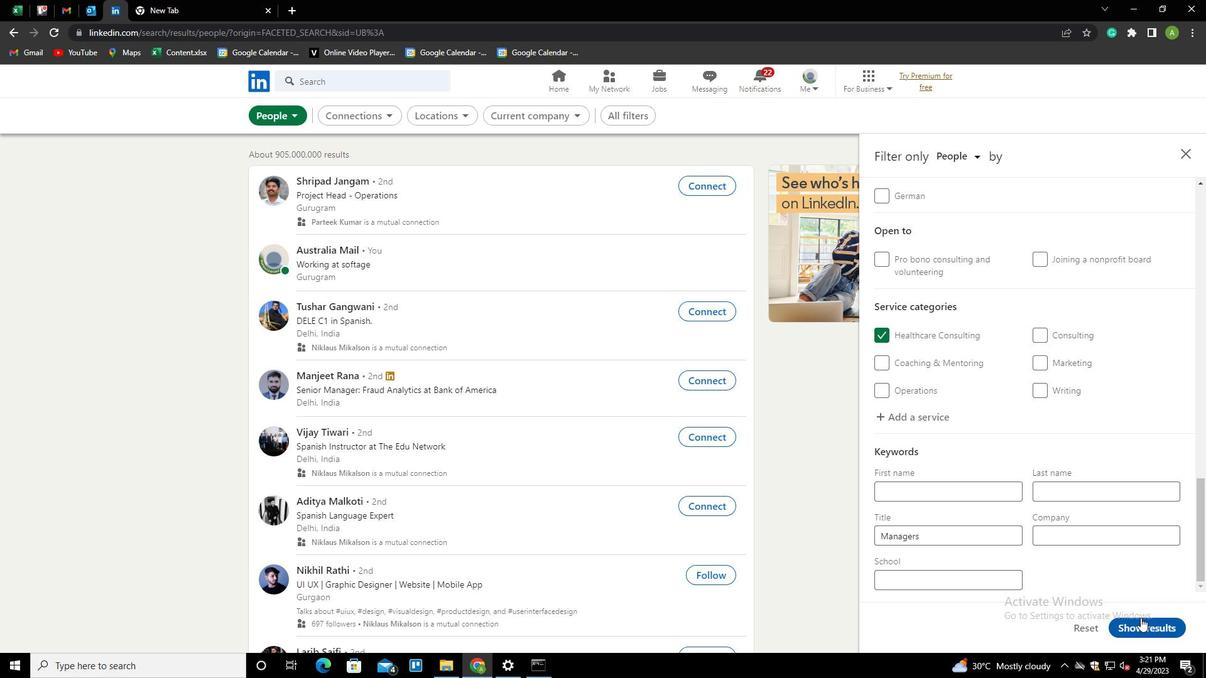 
Action: Mouse pressed left at (1141, 619)
Screenshot: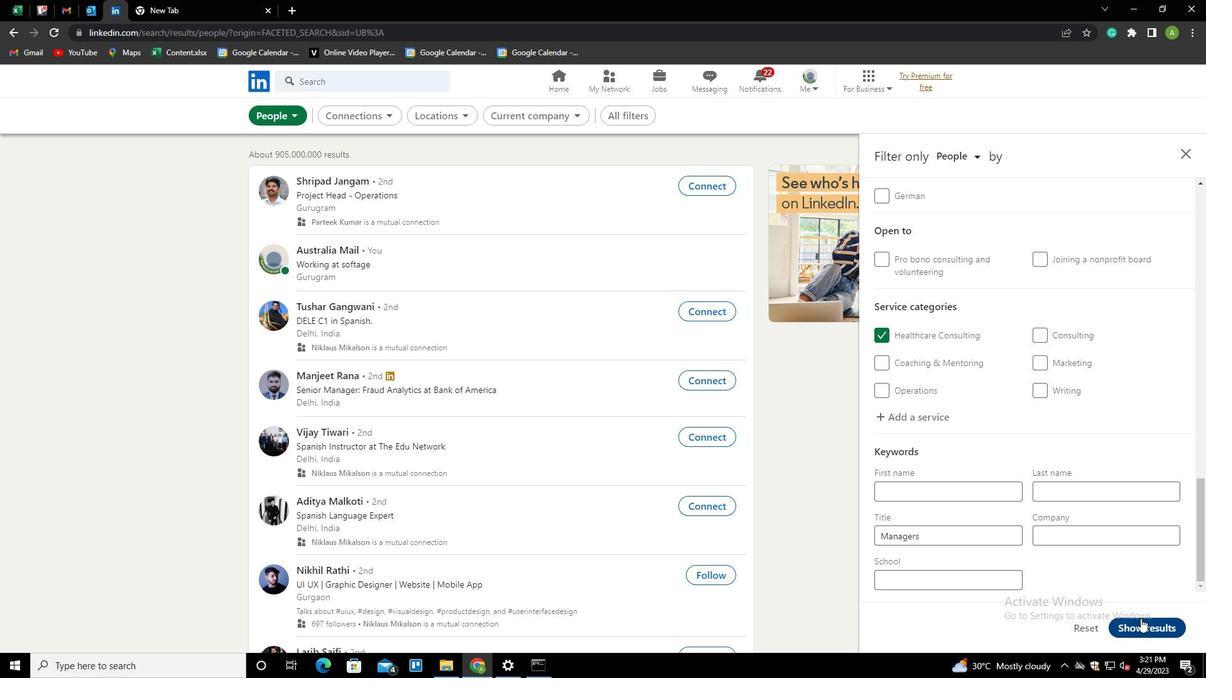 
